 Task: Send an email with the signature Jim Hall with the subject Request for information and the message Can you please send me the minutes from the last meeting? from softage.8@softage.net to softage.6@softage.net and move the email from Sent Items to the folder Fundraising
Action: Mouse moved to (52, 108)
Screenshot: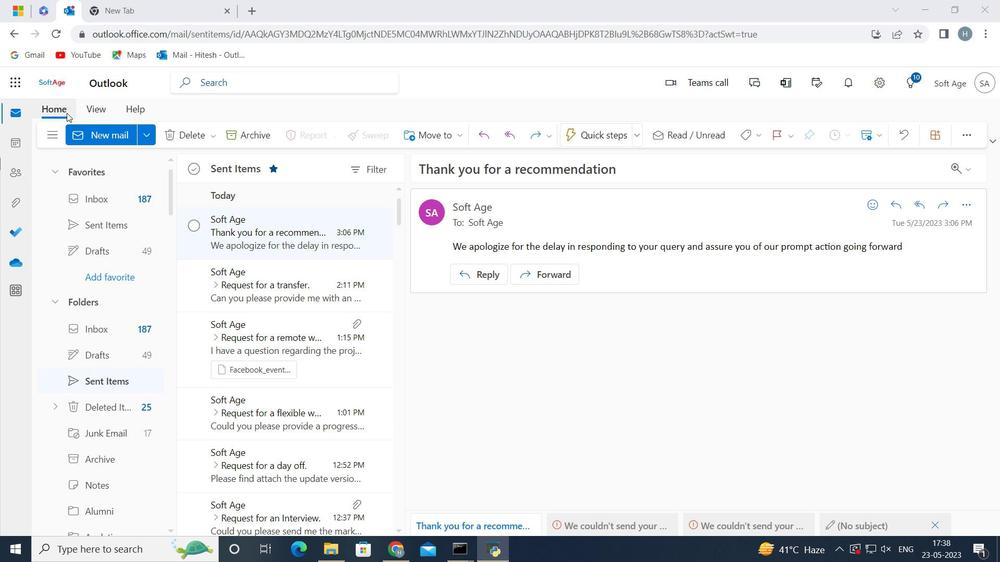 
Action: Mouse pressed left at (52, 108)
Screenshot: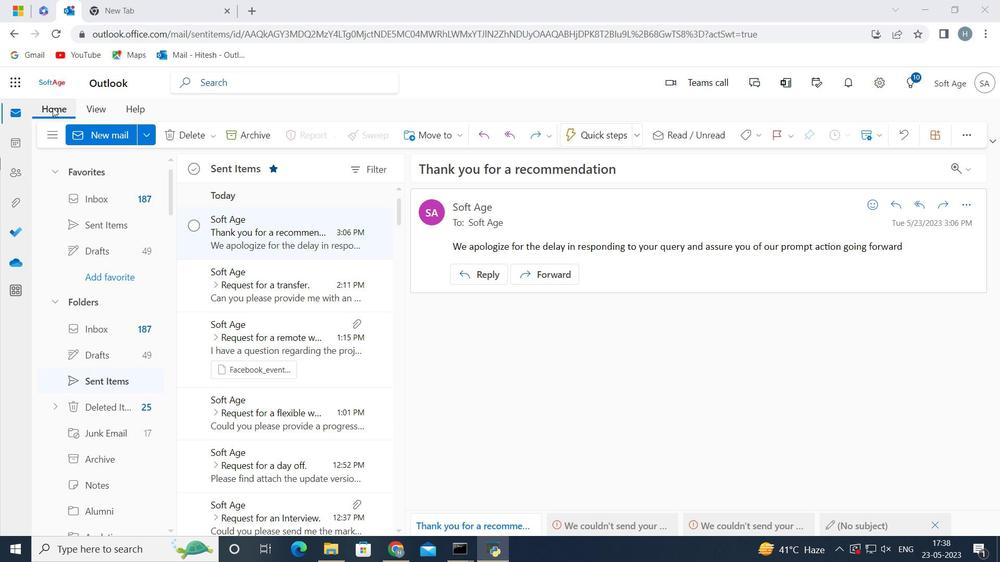 
Action: Mouse moved to (100, 137)
Screenshot: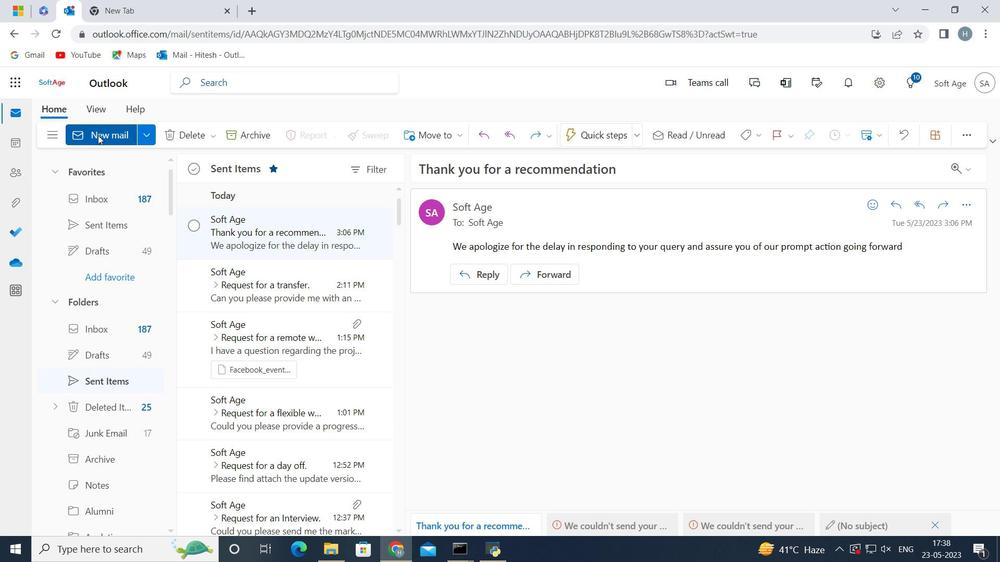 
Action: Mouse pressed left at (100, 137)
Screenshot: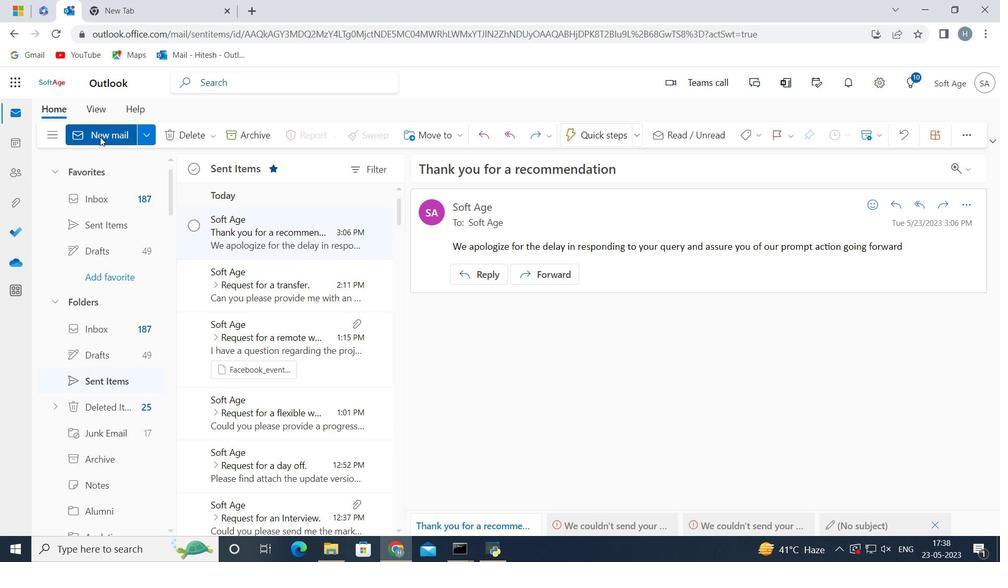 
Action: Mouse moved to (812, 137)
Screenshot: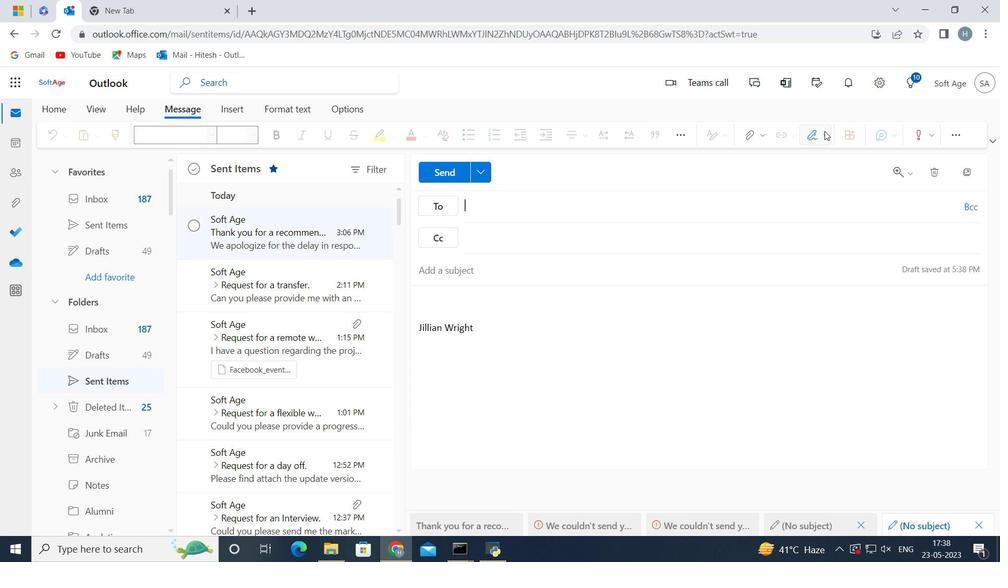 
Action: Mouse pressed left at (812, 137)
Screenshot: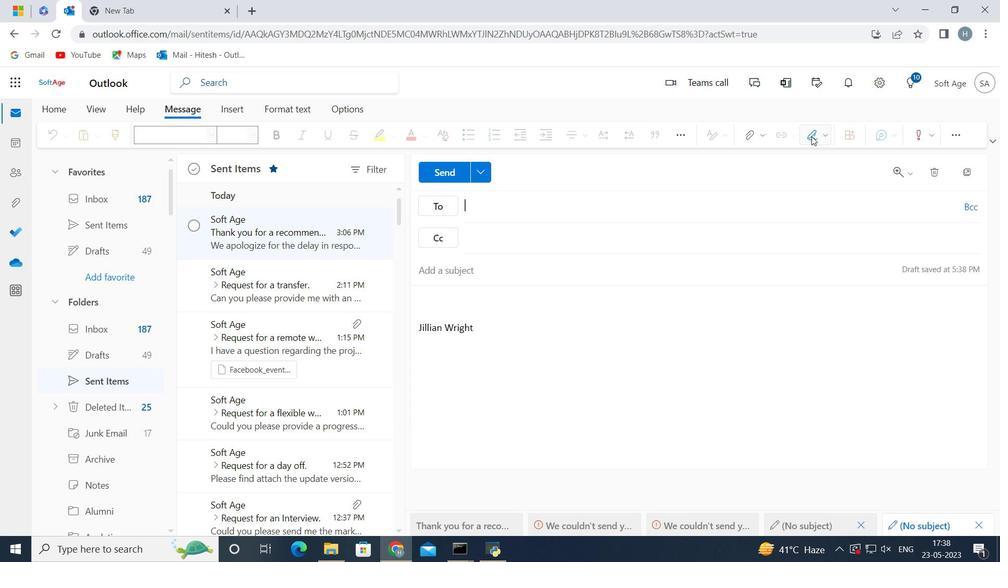 
Action: Mouse moved to (791, 191)
Screenshot: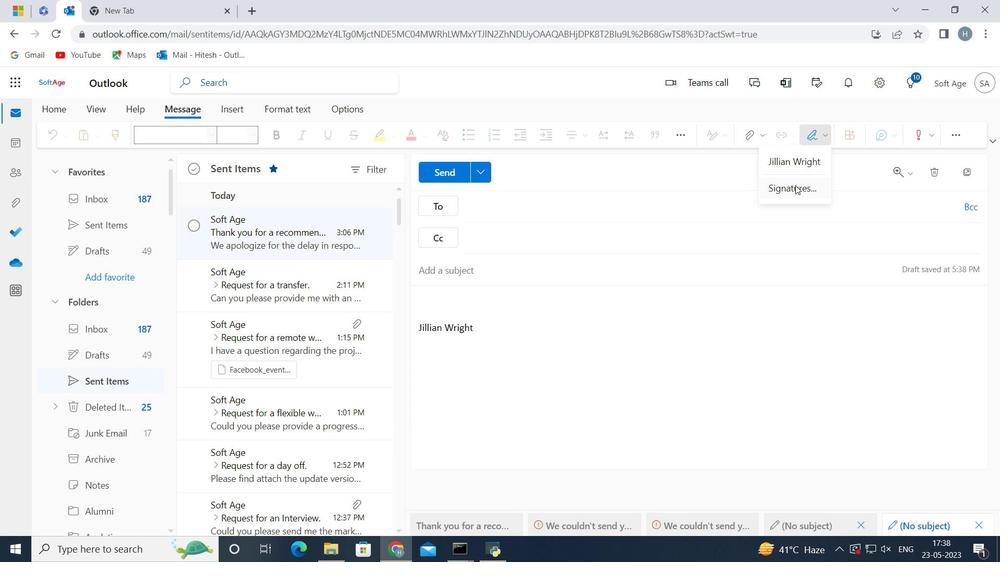 
Action: Mouse pressed left at (791, 191)
Screenshot: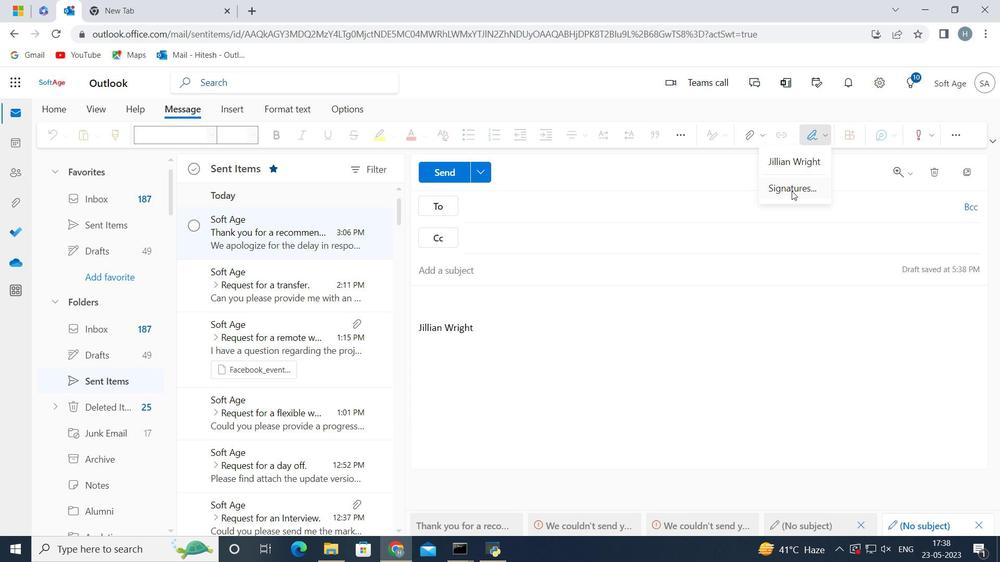 
Action: Mouse moved to (751, 238)
Screenshot: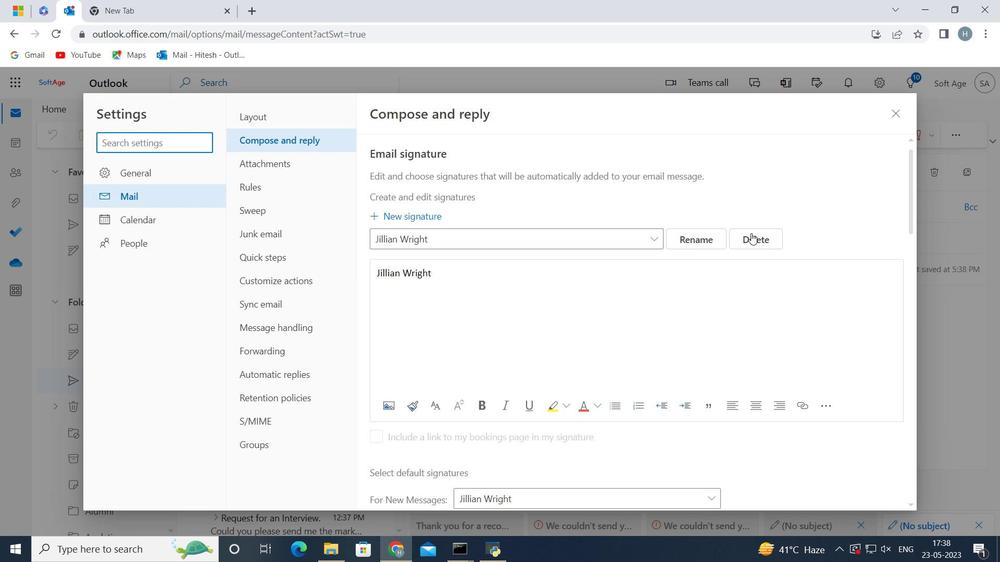 
Action: Mouse pressed left at (751, 238)
Screenshot: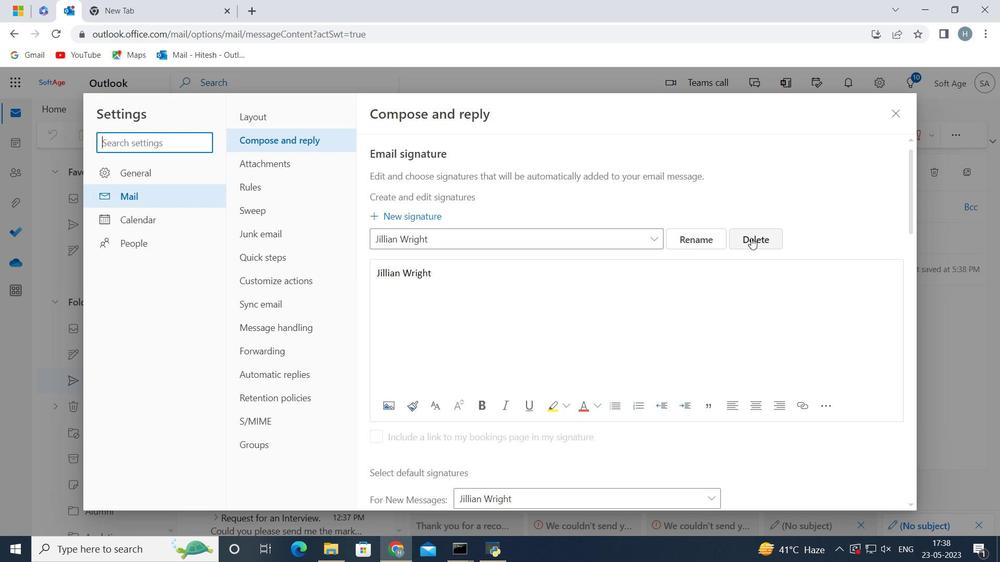 
Action: Mouse moved to (631, 237)
Screenshot: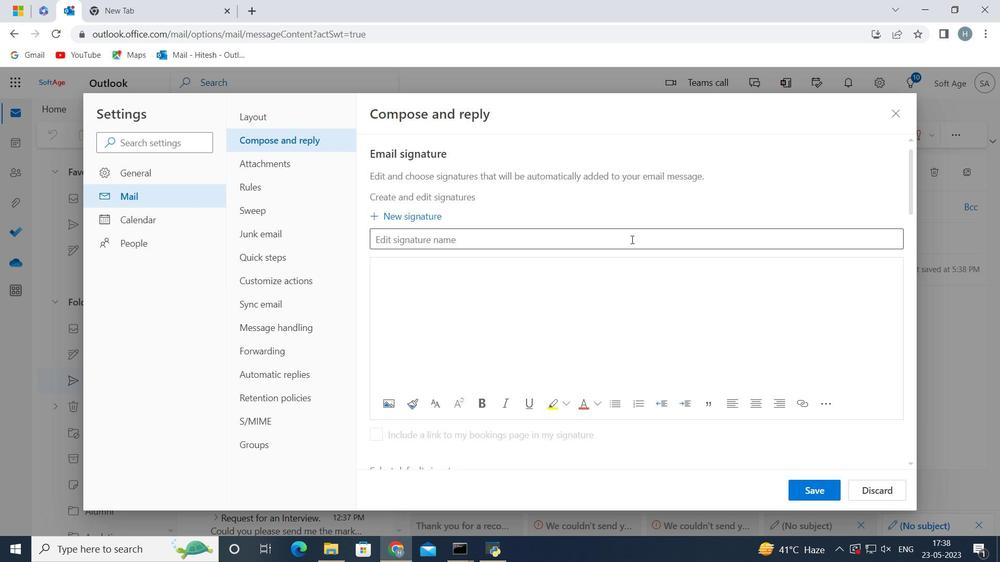 
Action: Mouse pressed left at (631, 237)
Screenshot: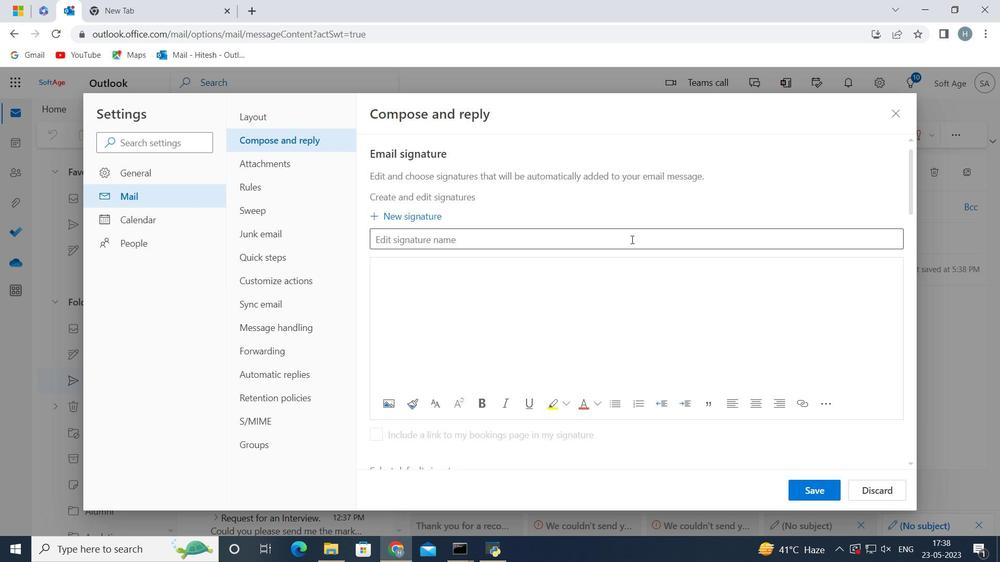 
Action: Key pressed <Key.shift><Key.shift><Key.shift>Jim<Key.space><Key.shift>Hall<Key.space>
Screenshot: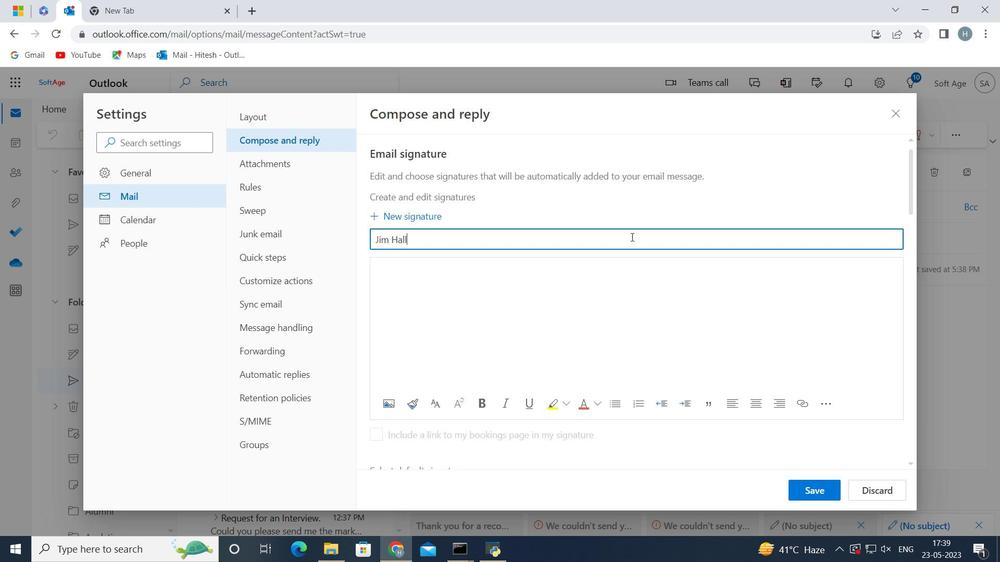 
Action: Mouse moved to (583, 281)
Screenshot: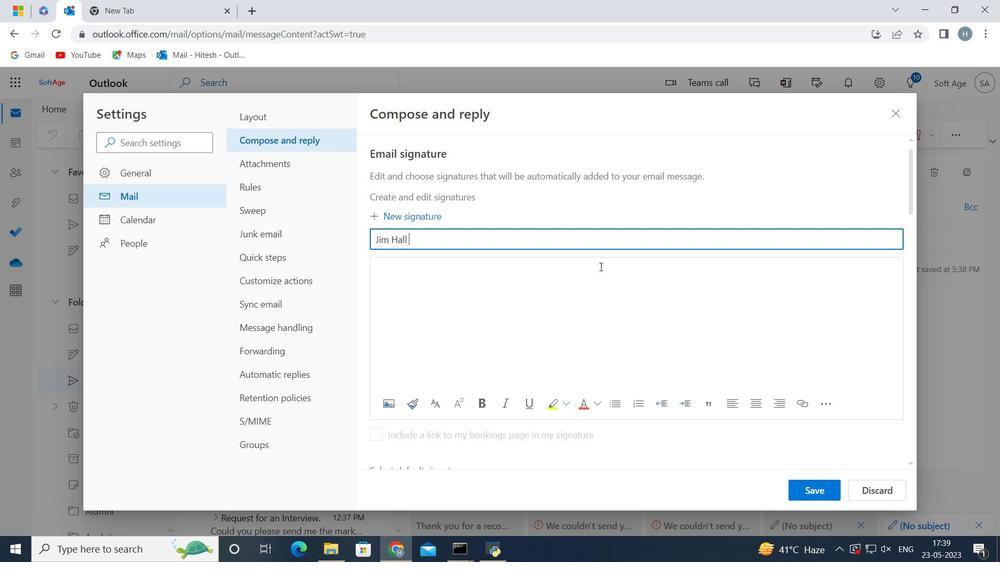 
Action: Mouse pressed left at (583, 281)
Screenshot: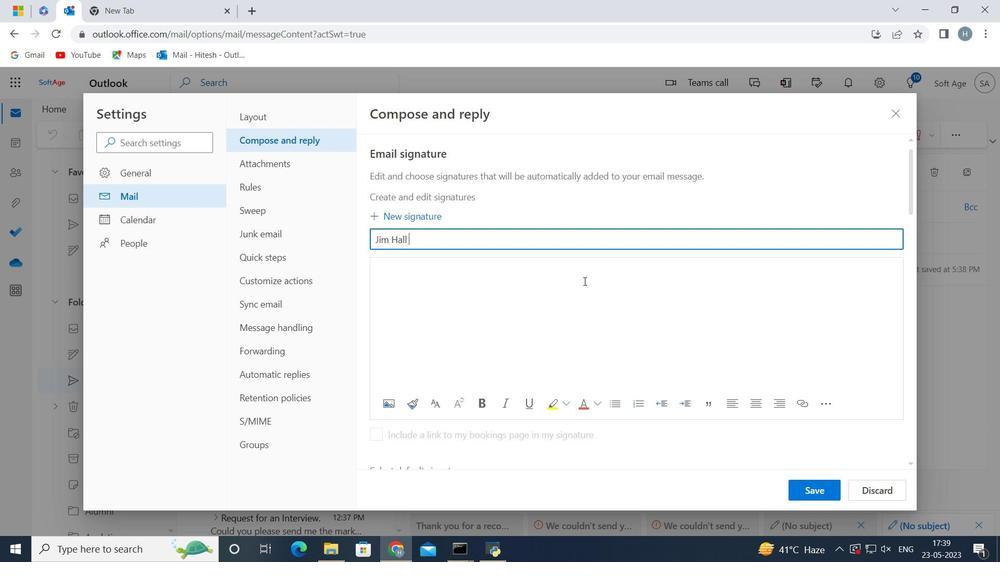 
Action: Key pressed <Key.shift>Jim<Key.space><Key.shift>Hall
Screenshot: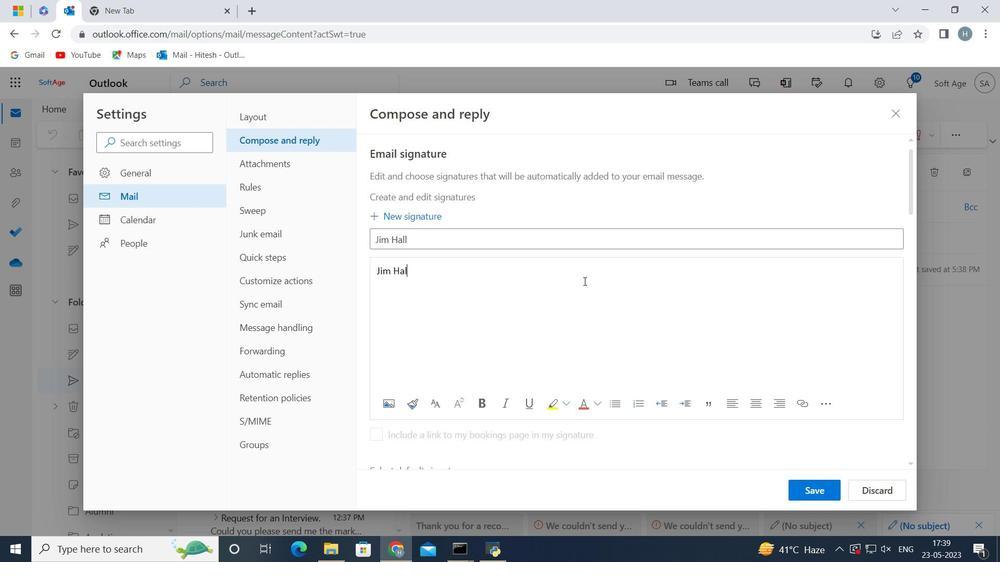 
Action: Mouse moved to (811, 486)
Screenshot: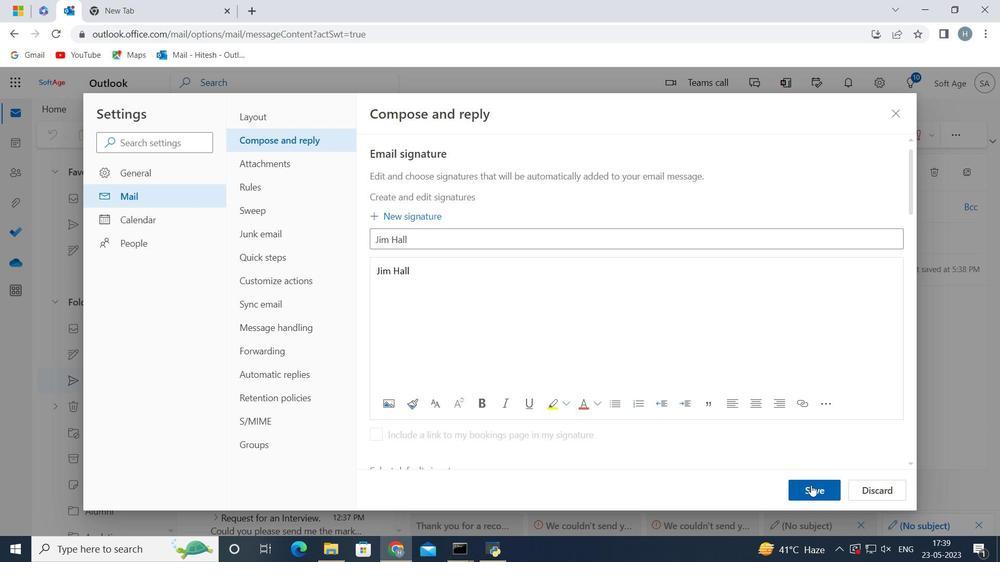 
Action: Mouse pressed left at (811, 486)
Screenshot: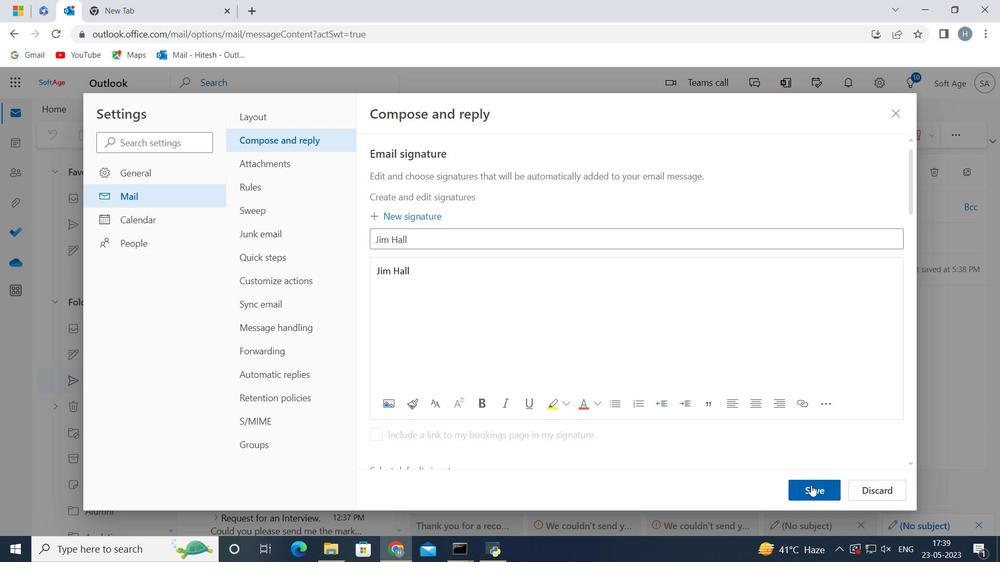 
Action: Mouse moved to (697, 309)
Screenshot: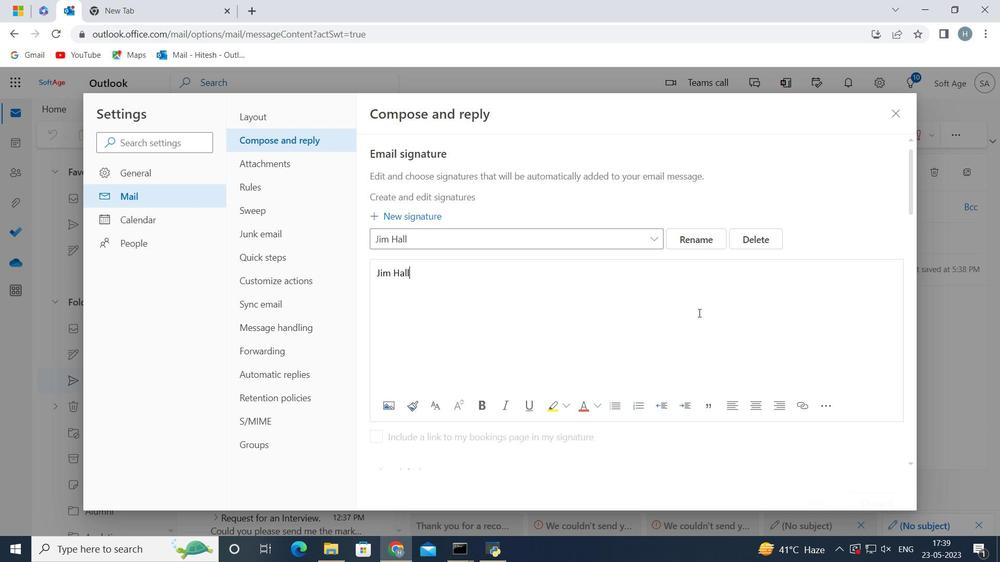 
Action: Mouse scrolled (697, 309) with delta (0, 0)
Screenshot: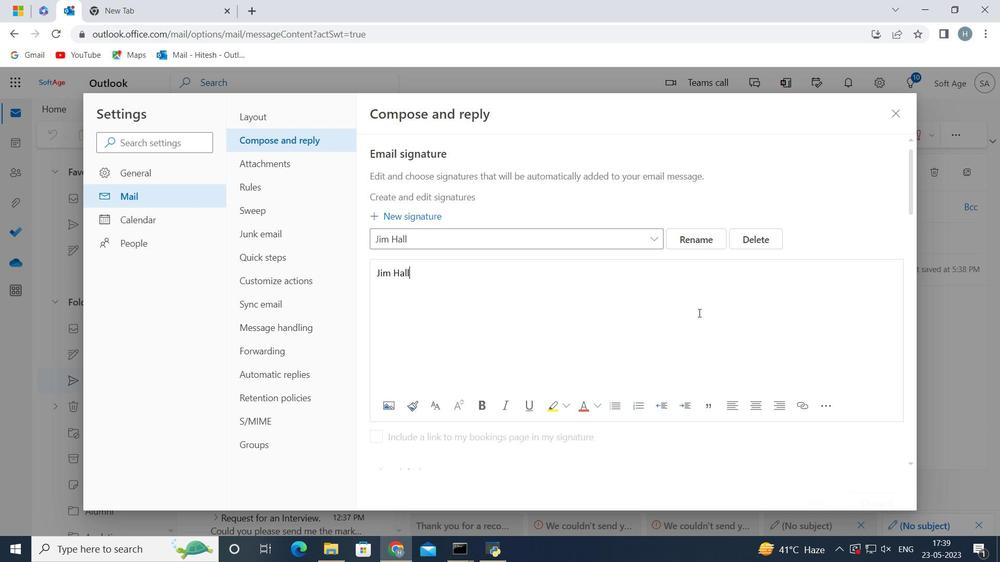 
Action: Mouse moved to (692, 302)
Screenshot: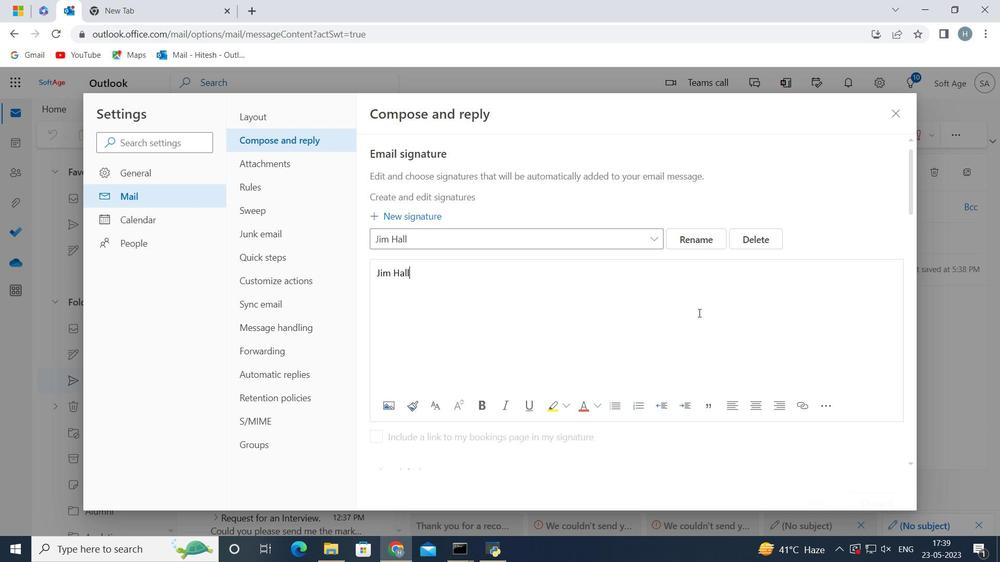 
Action: Mouse scrolled (692, 302) with delta (0, 0)
Screenshot: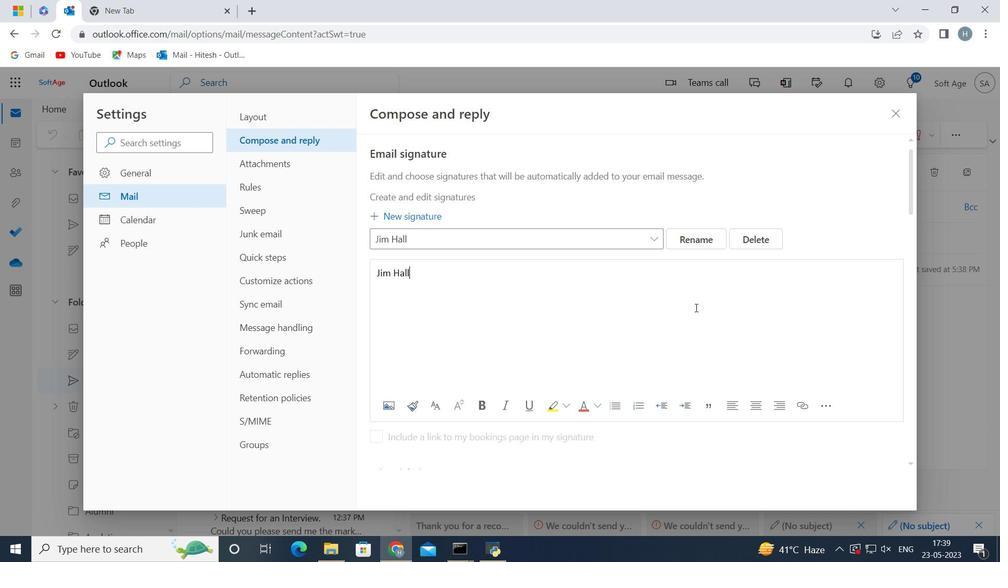 
Action: Mouse moved to (692, 302)
Screenshot: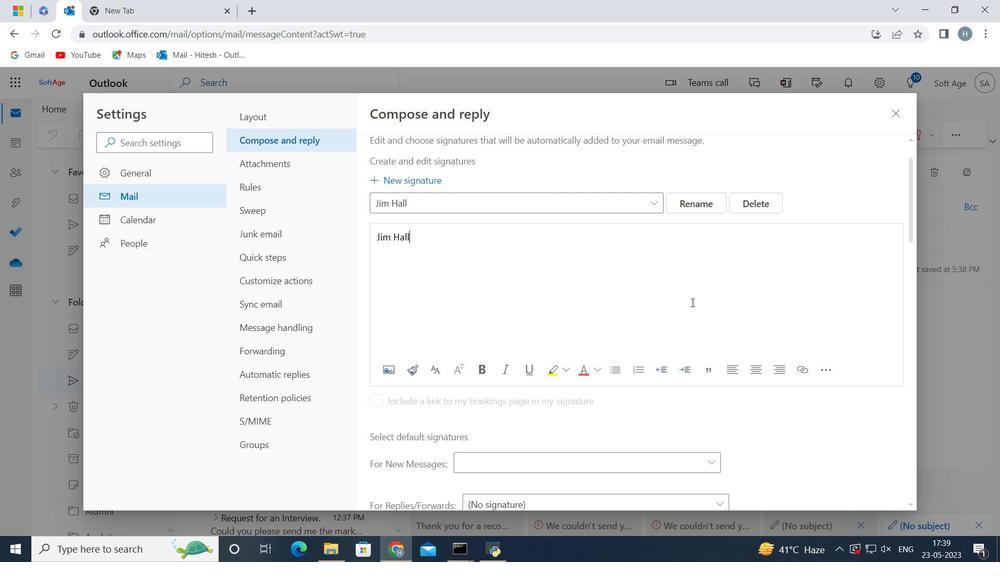 
Action: Mouse scrolled (692, 302) with delta (0, 0)
Screenshot: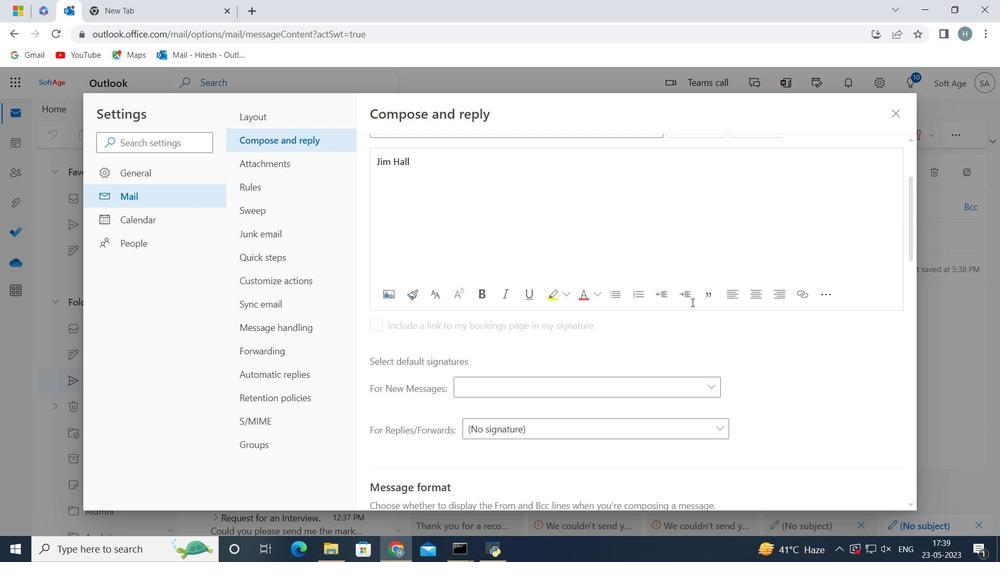 
Action: Mouse moved to (690, 302)
Screenshot: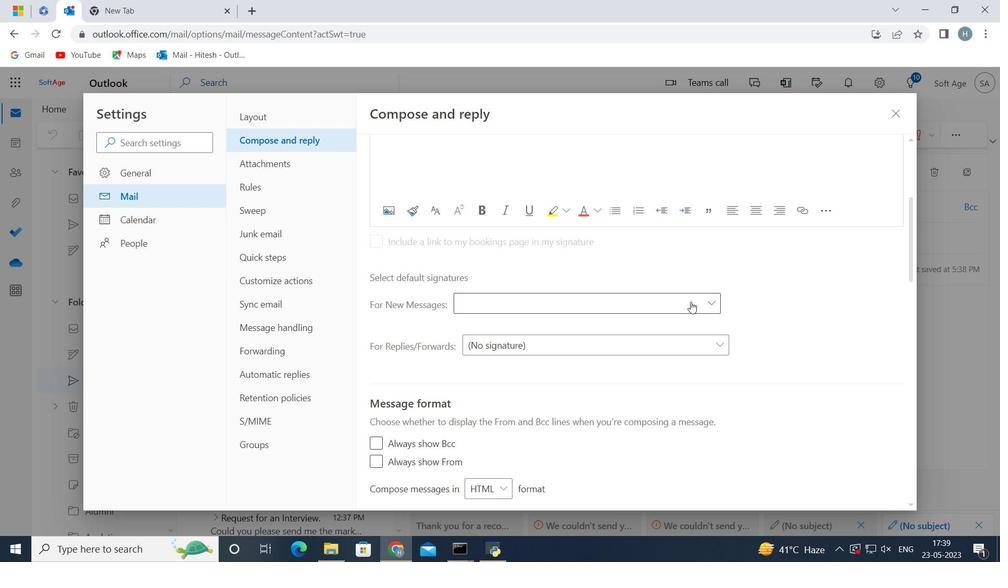 
Action: Mouse pressed left at (690, 302)
Screenshot: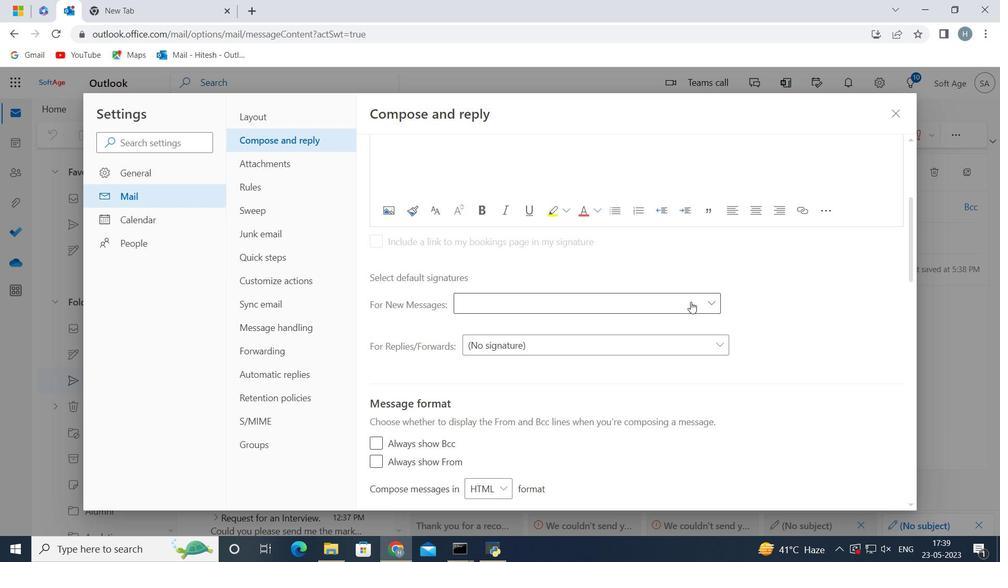 
Action: Mouse moved to (668, 349)
Screenshot: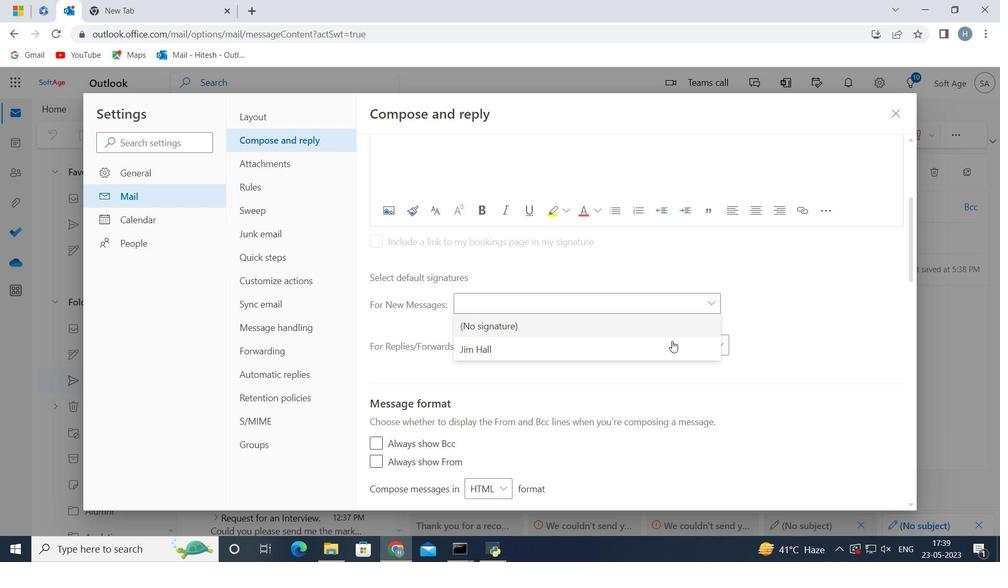 
Action: Mouse pressed left at (668, 349)
Screenshot: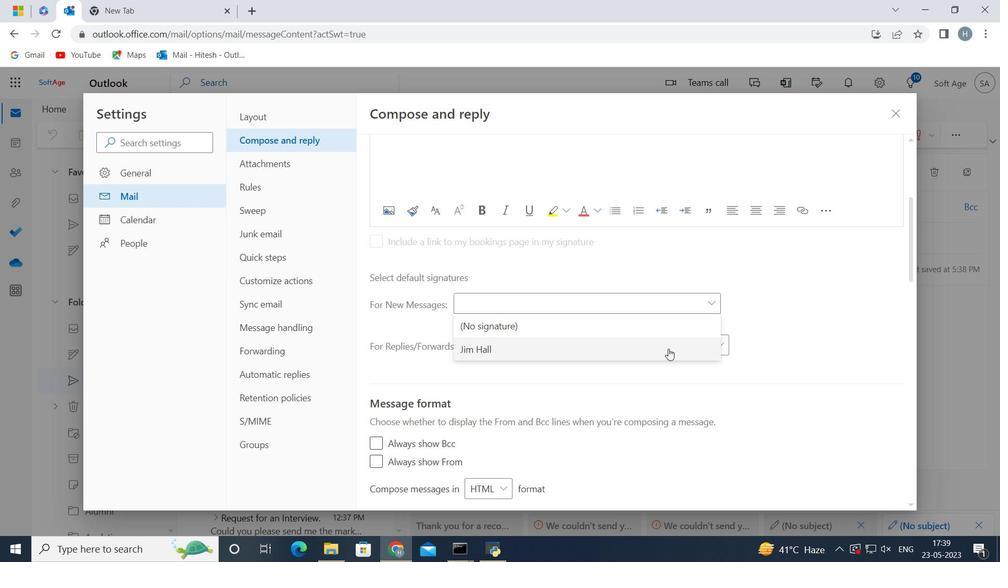 
Action: Mouse moved to (817, 492)
Screenshot: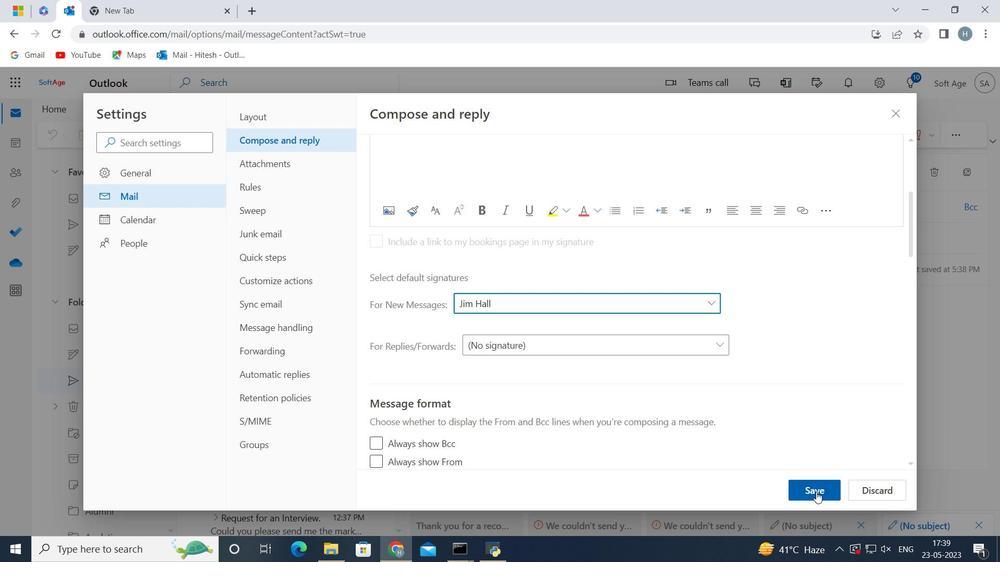 
Action: Mouse pressed left at (817, 492)
Screenshot: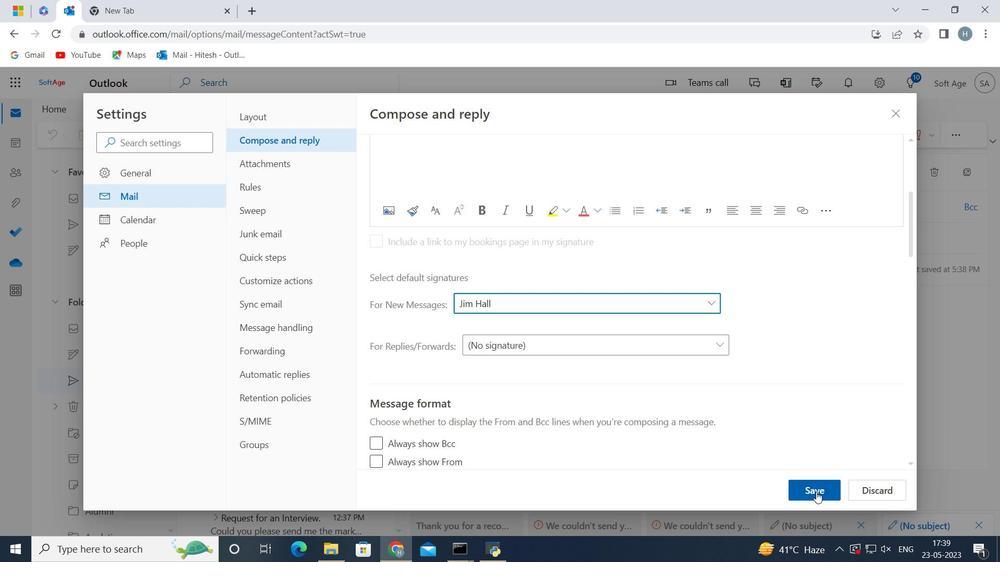 
Action: Mouse moved to (896, 112)
Screenshot: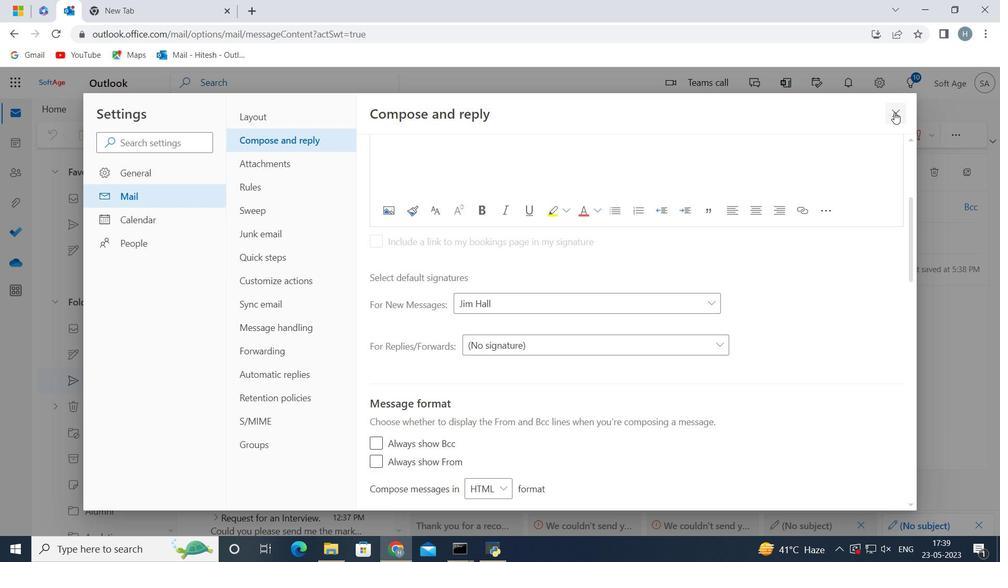 
Action: Mouse pressed left at (896, 112)
Screenshot: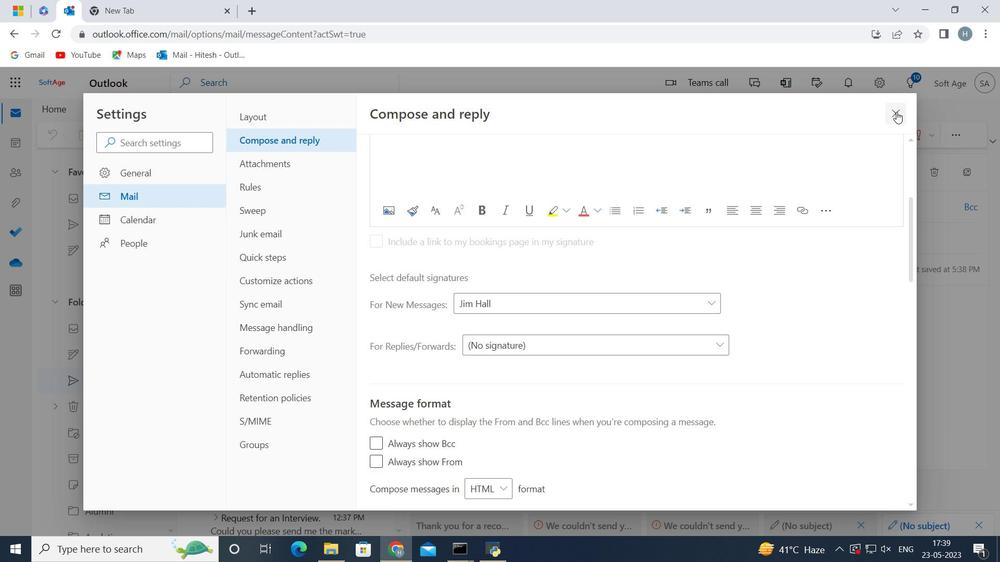 
Action: Mouse moved to (474, 269)
Screenshot: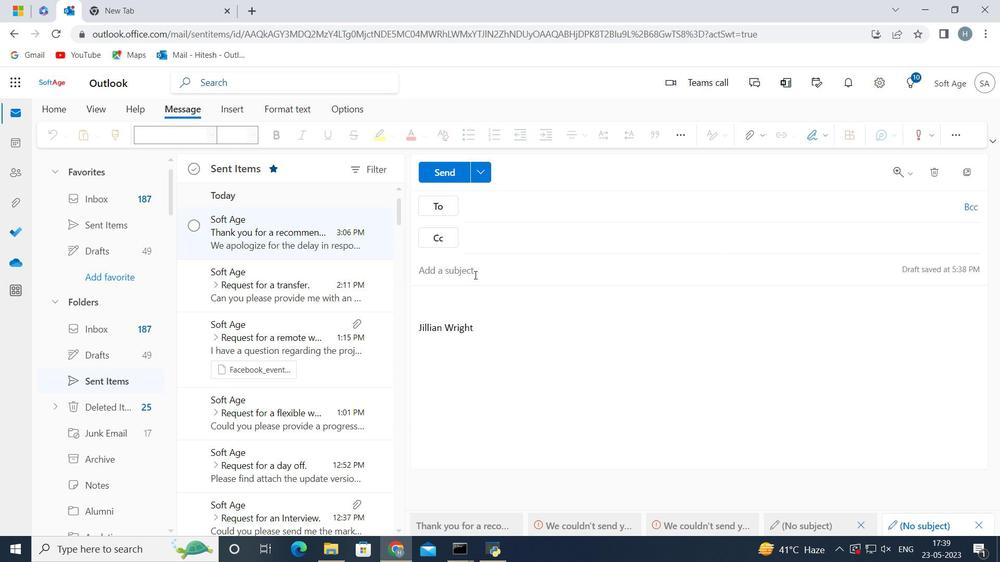 
Action: Mouse pressed left at (474, 269)
Screenshot: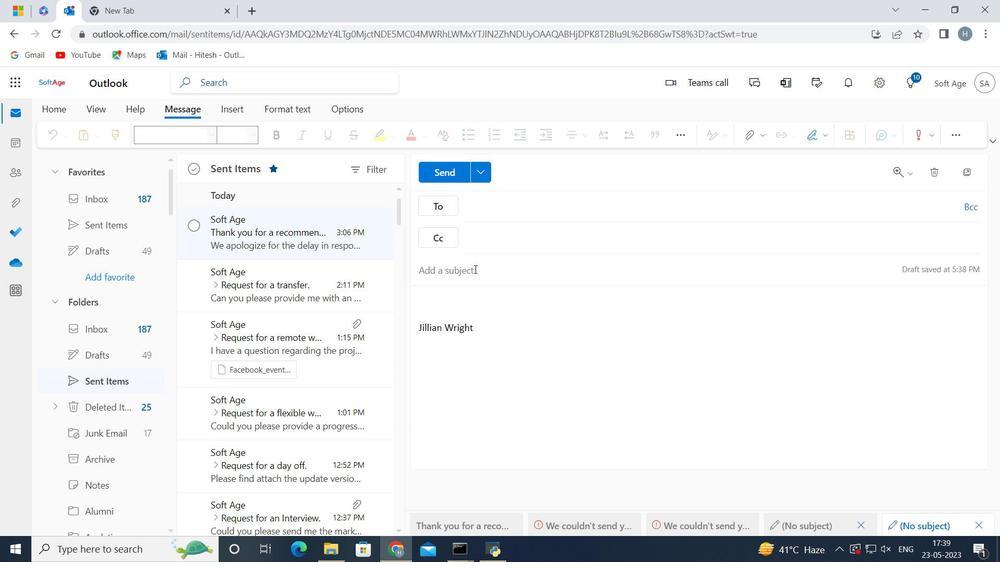 
Action: Key pressed <Key.shift>Request<Key.space>for<Key.space>information<Key.space>
Screenshot: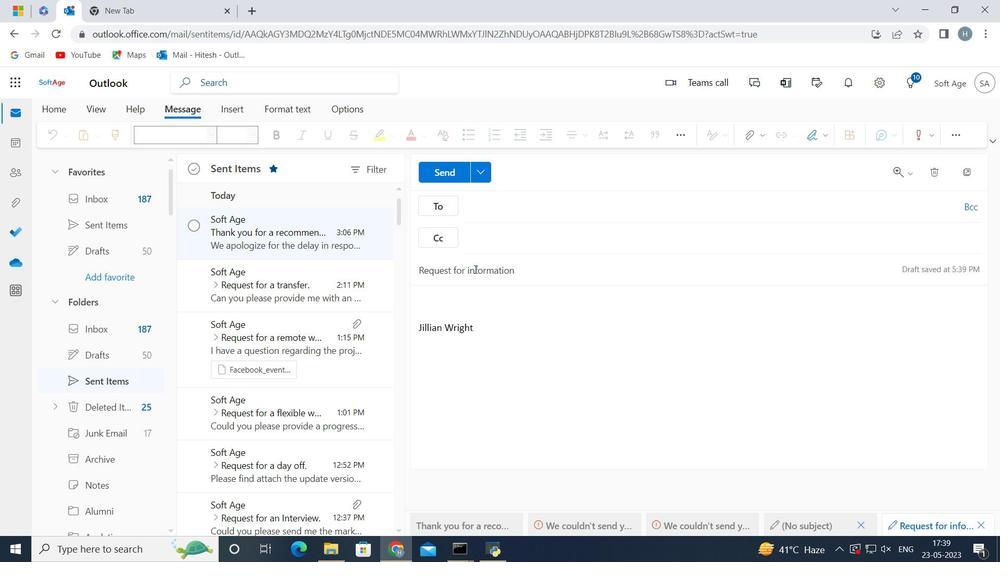 
Action: Mouse moved to (495, 329)
Screenshot: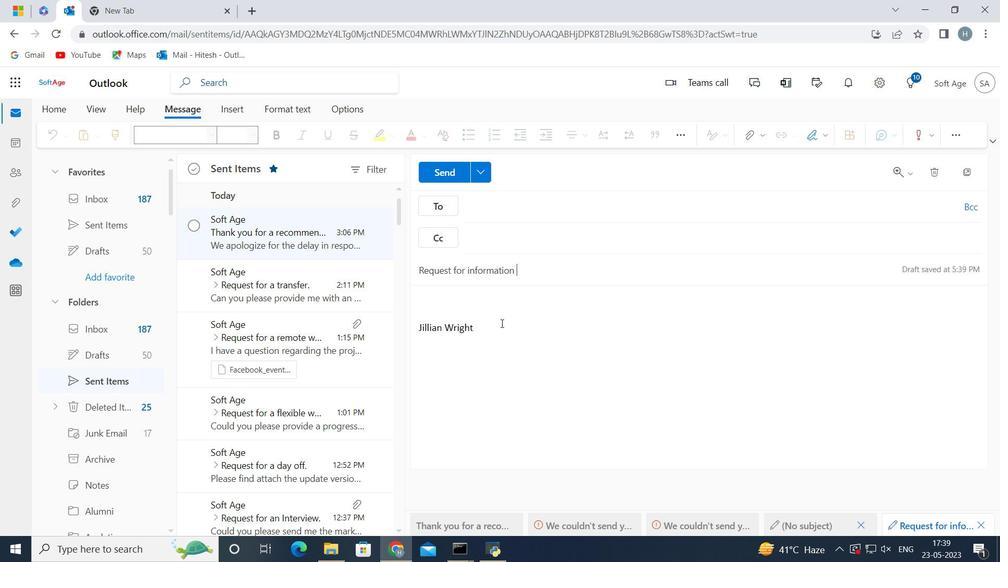 
Action: Mouse pressed left at (495, 329)
Screenshot: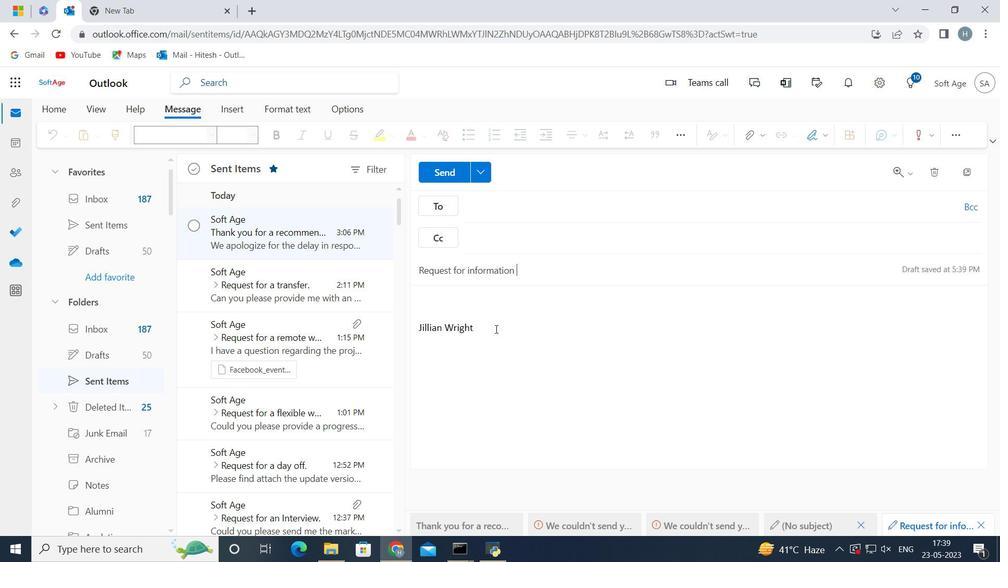 
Action: Mouse moved to (487, 331)
Screenshot: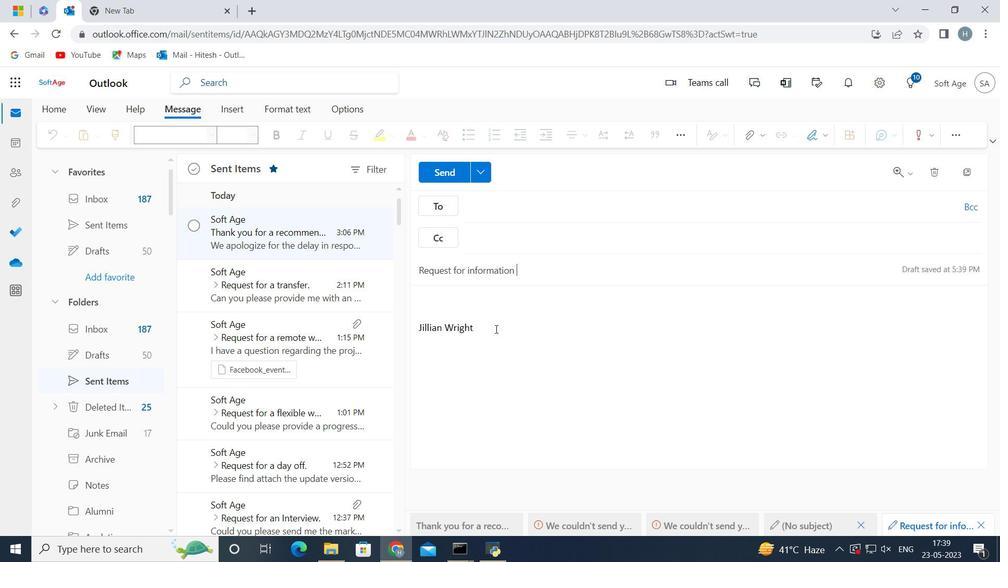 
Action: Key pressed <Key.backspace><Key.backspace><Key.backspace><Key.backspace><Key.backspace><Key.backspace><Key.backspace><Key.backspace><Key.backspace><Key.backspace><Key.backspace><Key.backspace><Key.backspace><Key.backspace><Key.backspace><Key.backspace><Key.backspace><Key.backspace><Key.backspace><Key.backspace><Key.backspace><Key.backspace><Key.backspace><Key.backspace><Key.backspace><Key.backspace><Key.shift>Can<Key.space>you<Key.space>please<Key.space>send<Key.space>
Screenshot: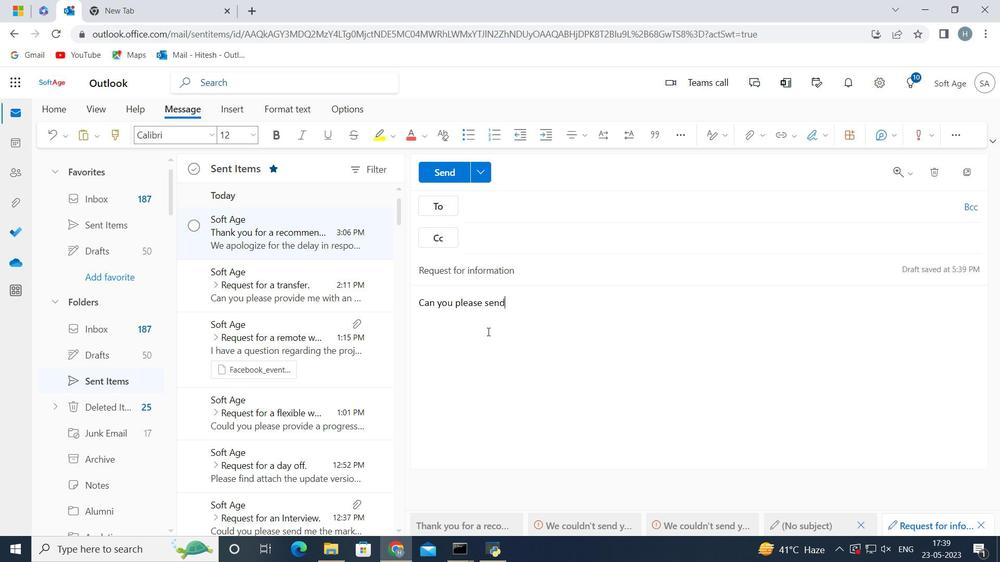 
Action: Mouse moved to (486, 331)
Screenshot: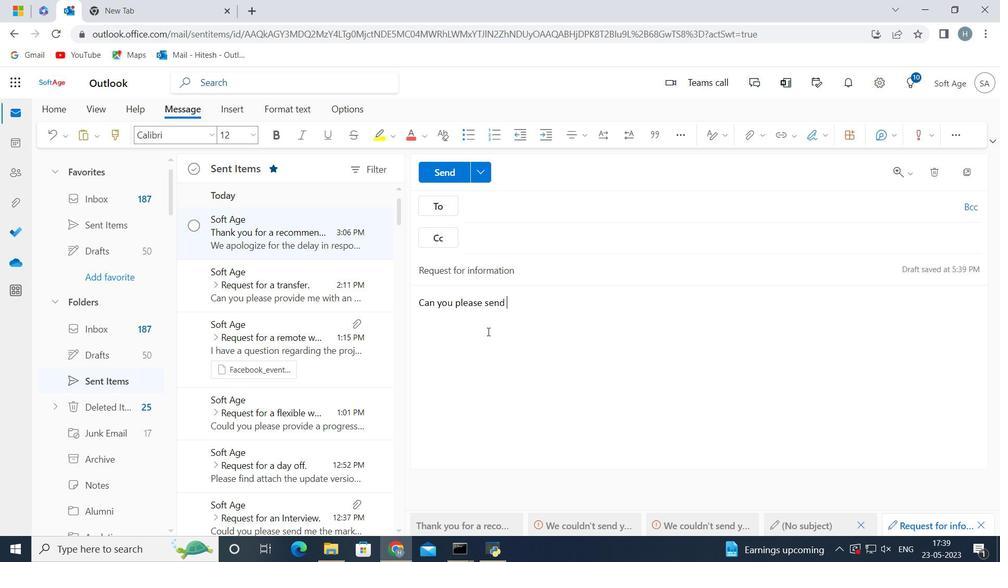 
Action: Key pressed me<Key.space>the<Key.space>minute<Key.space>from<Key.space>the<Key.space>last<Key.space>meeting
Screenshot: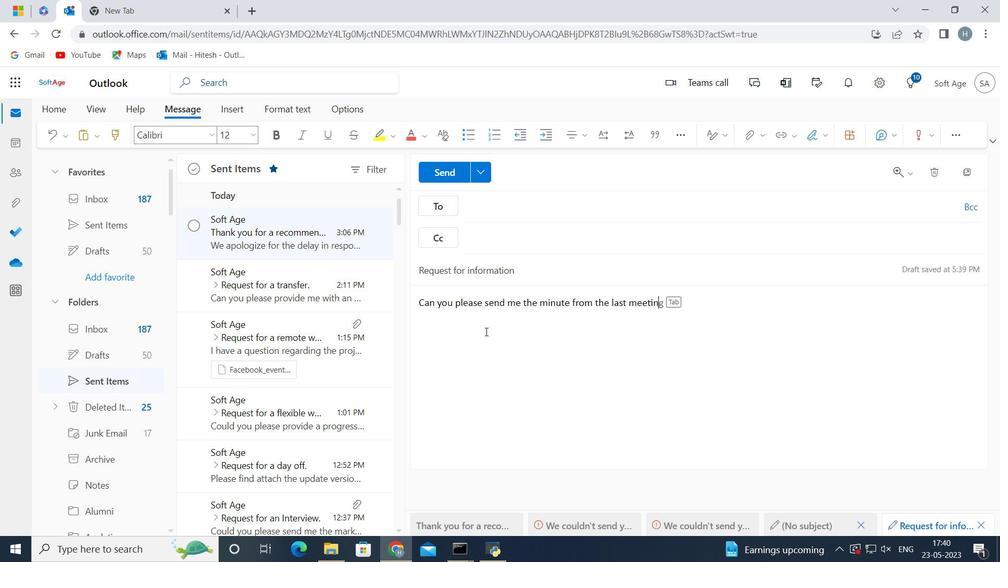 
Action: Mouse moved to (494, 197)
Screenshot: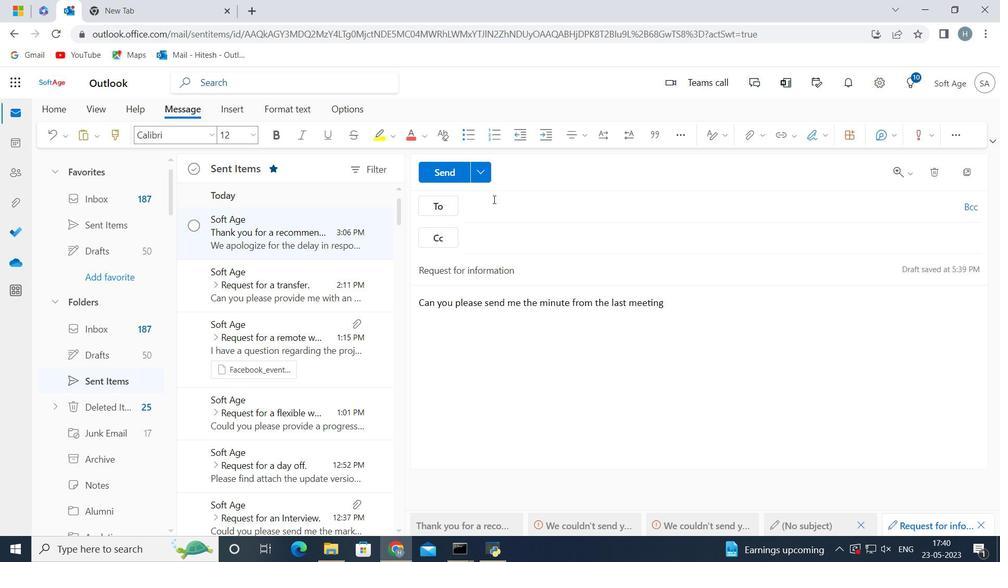
Action: Mouse pressed left at (494, 197)
Screenshot: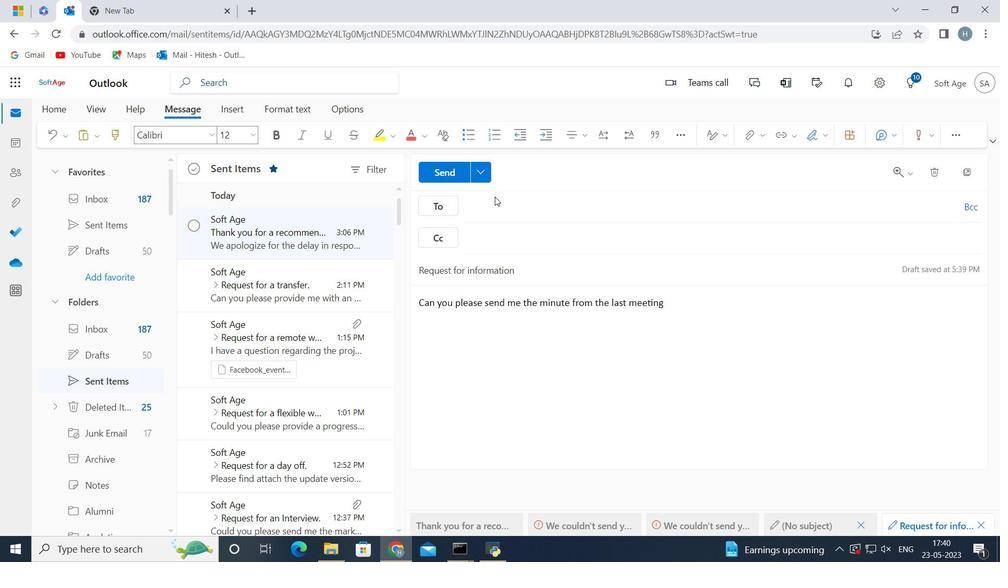 
Action: Mouse moved to (495, 199)
Screenshot: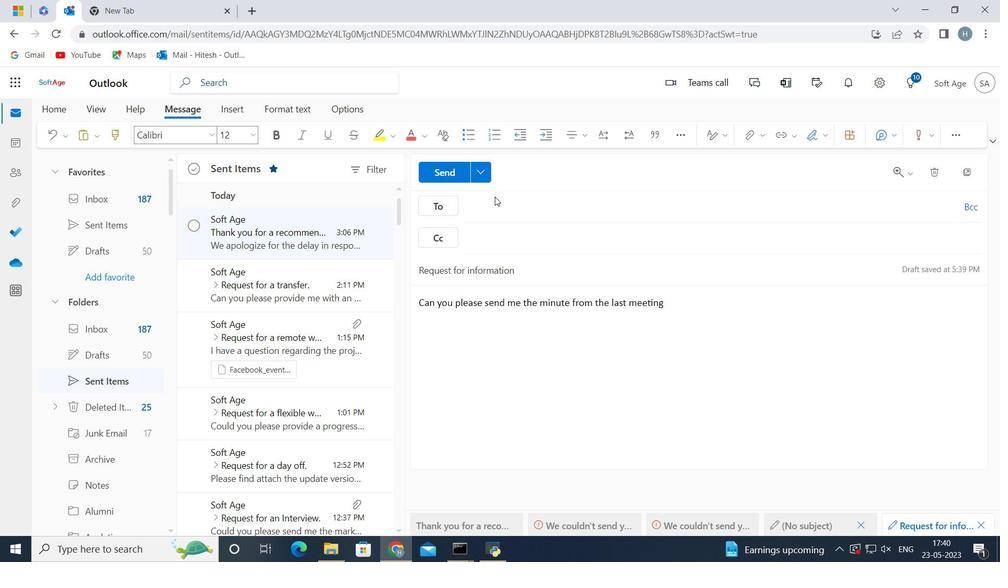 
Action: Mouse pressed left at (495, 199)
Screenshot: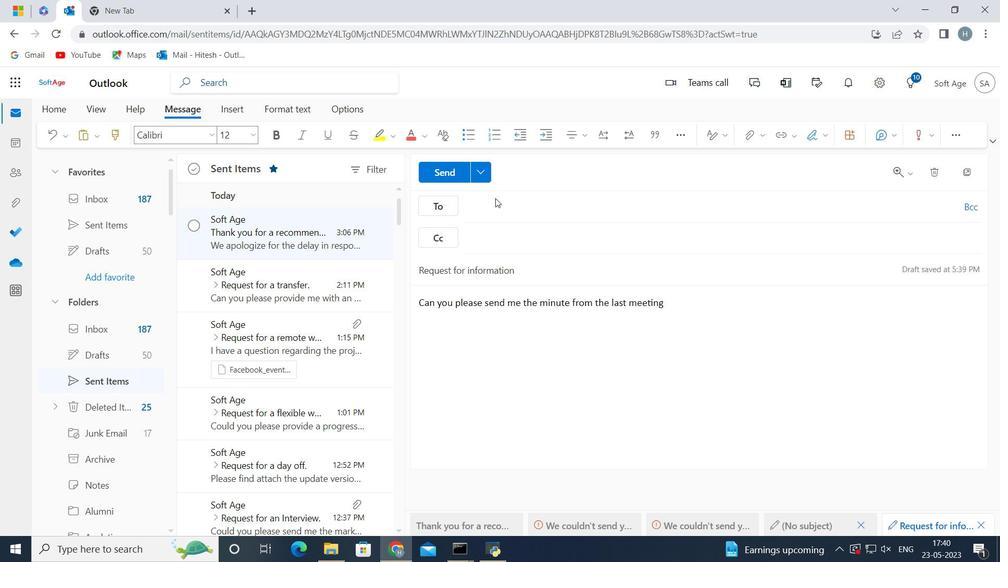 
Action: Mouse moved to (495, 200)
Screenshot: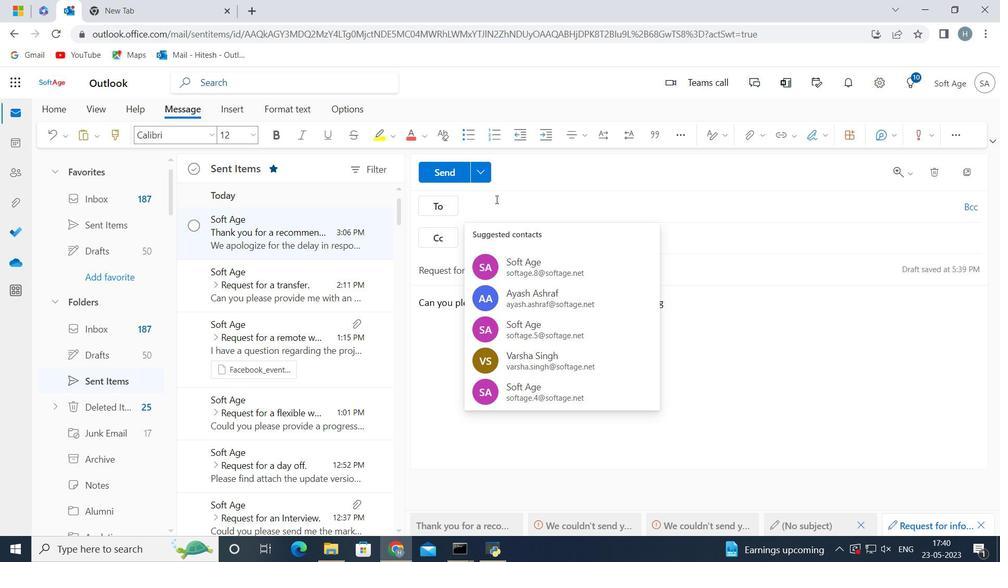 
Action: Key pressed <Key.shift>Softage.6<Key.shift><Key.shift>@softage.net
Screenshot: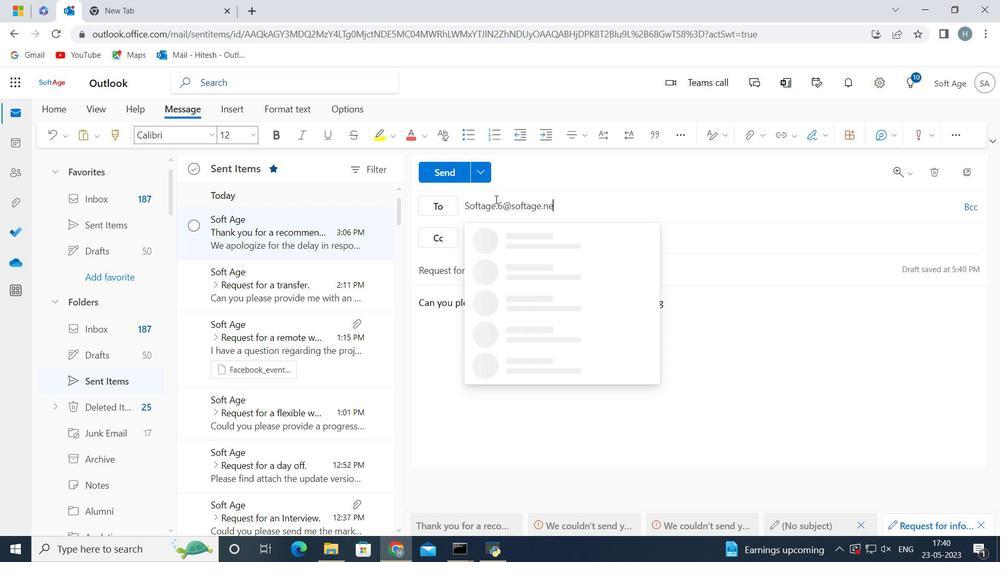 
Action: Mouse moved to (513, 246)
Screenshot: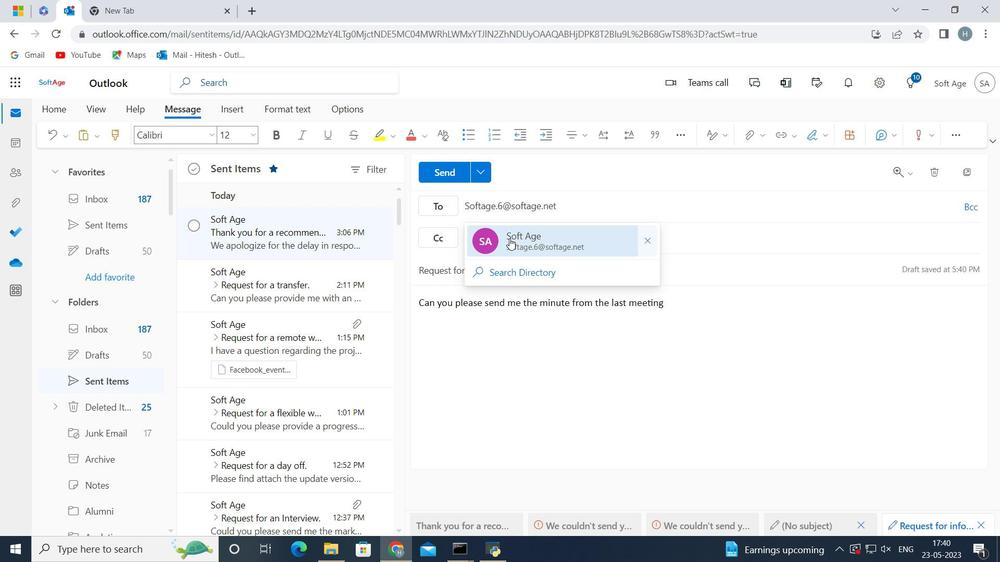 
Action: Mouse pressed left at (513, 246)
Screenshot: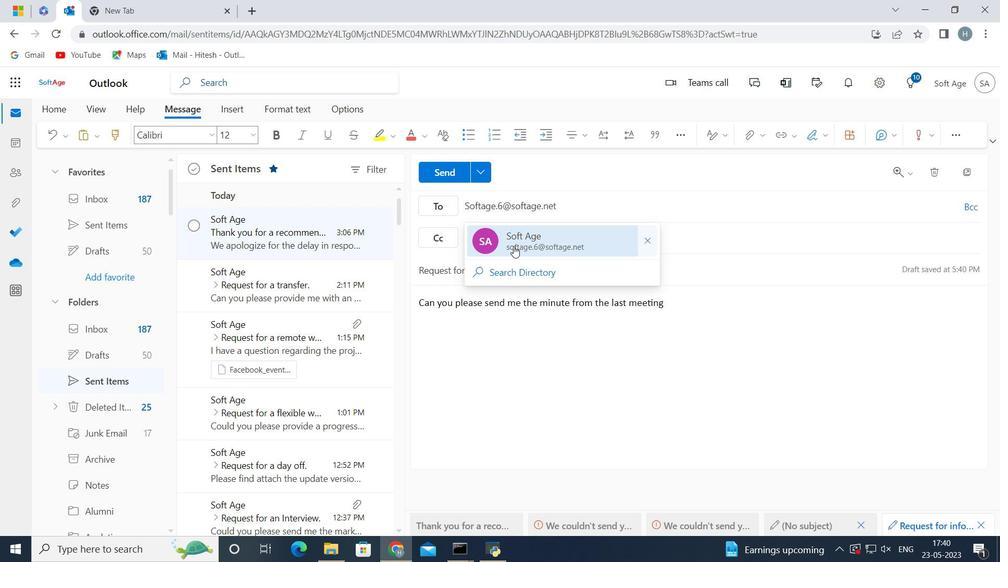 
Action: Mouse moved to (437, 172)
Screenshot: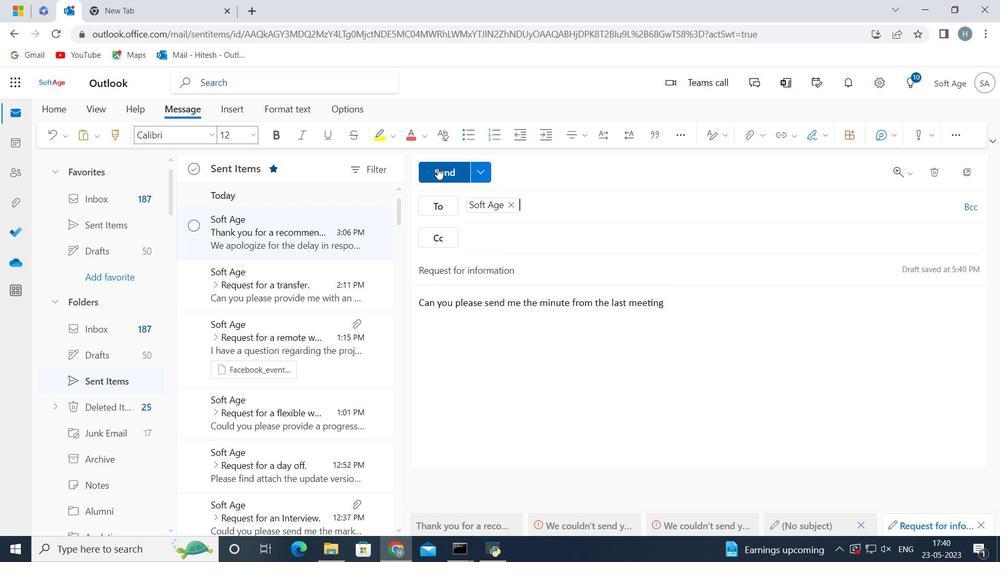 
Action: Mouse pressed left at (437, 172)
Screenshot: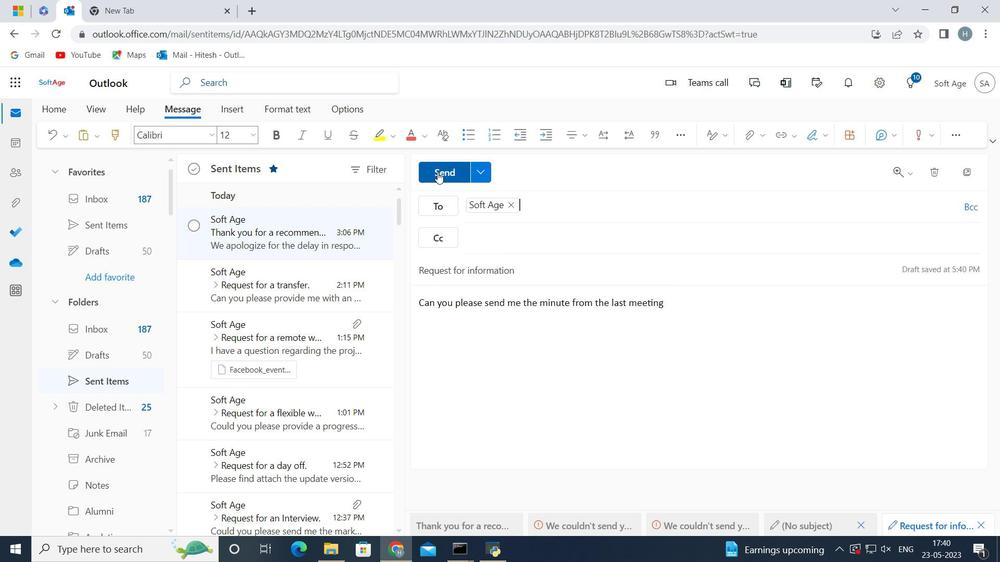 
Action: Mouse moved to (306, 227)
Screenshot: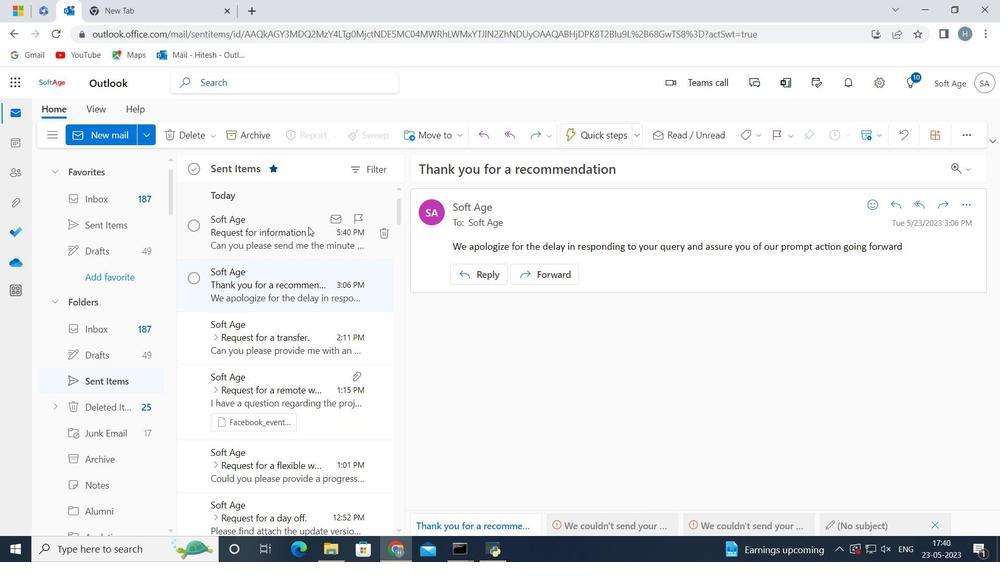 
Action: Mouse pressed left at (306, 227)
Screenshot: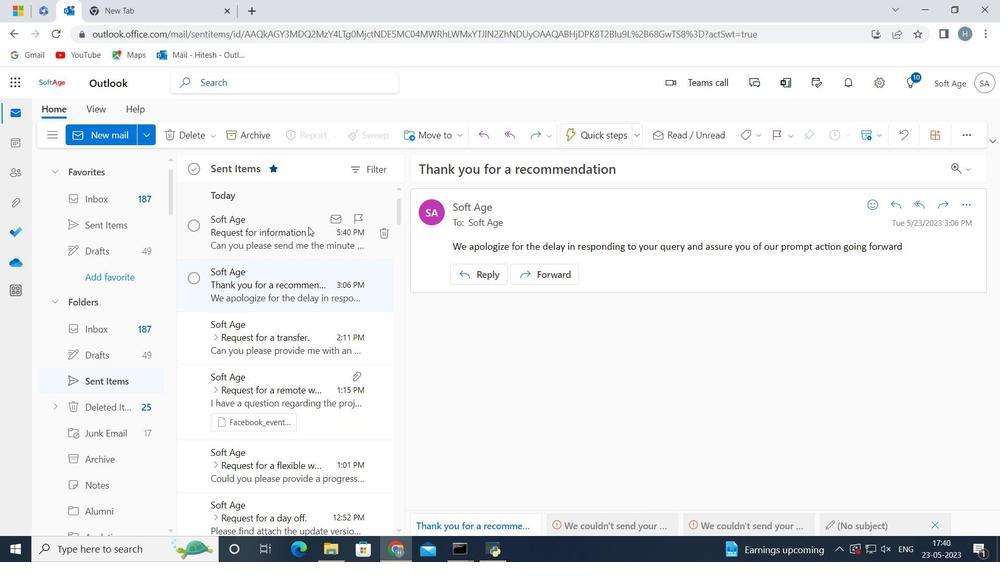 
Action: Mouse moved to (431, 133)
Screenshot: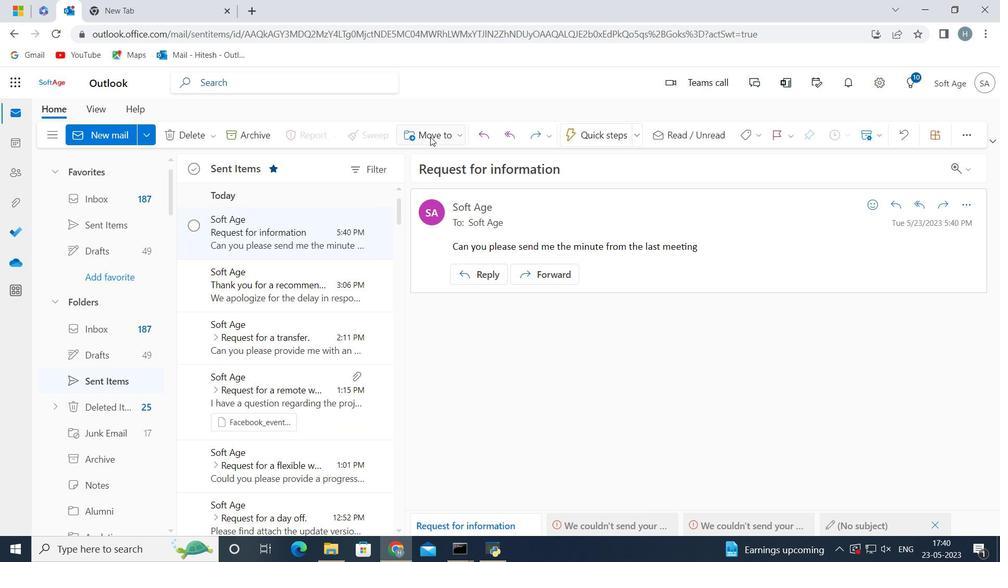 
Action: Mouse pressed left at (431, 133)
Screenshot: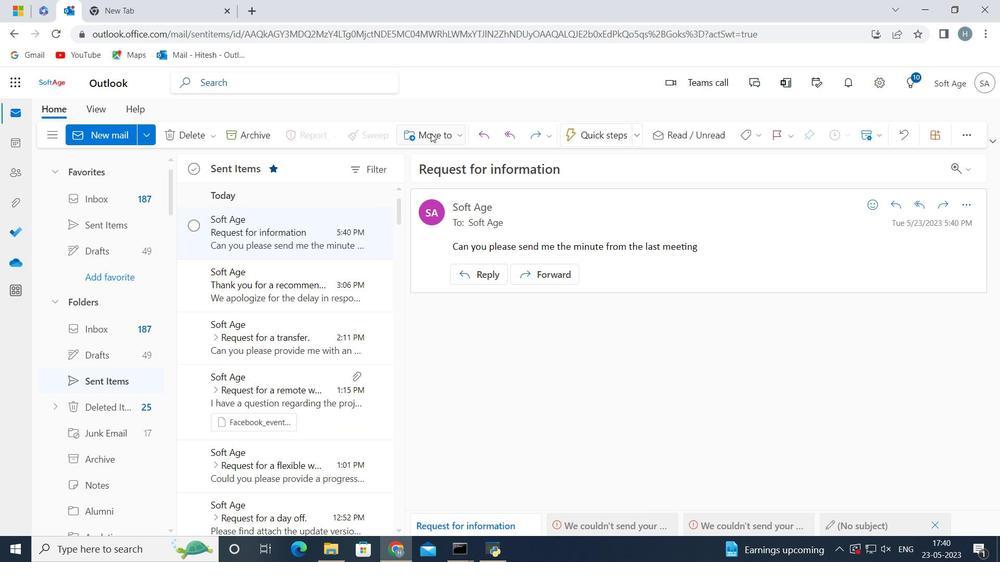 
Action: Mouse moved to (443, 158)
Screenshot: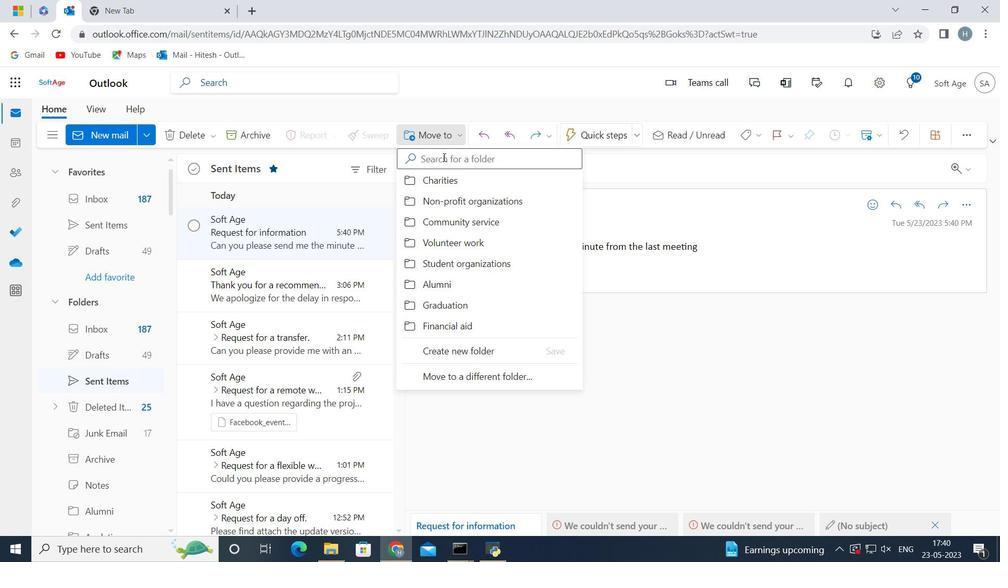 
Action: Mouse pressed left at (443, 158)
Screenshot: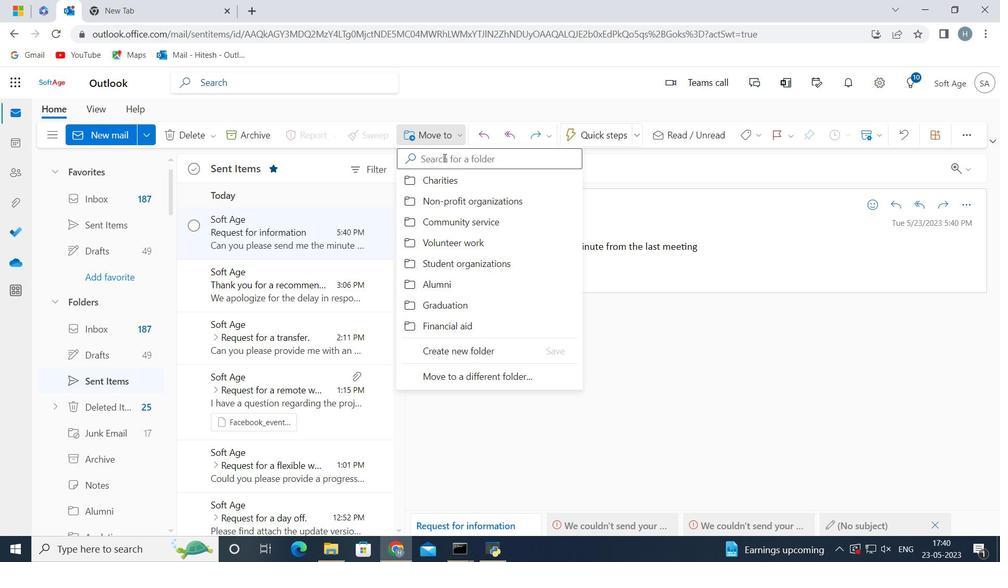 
Action: Key pressed <Key.shift>Fundraising
Screenshot: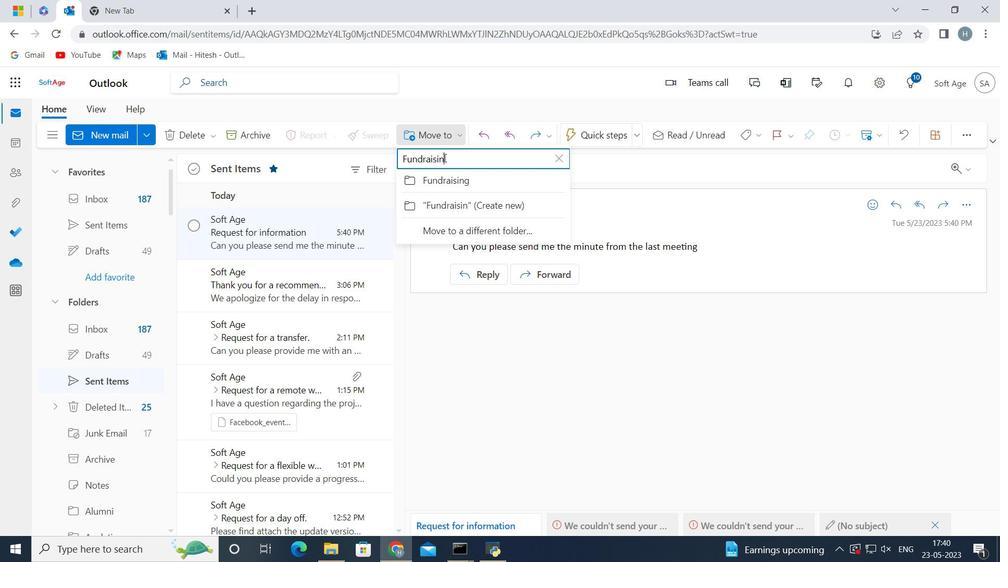 
Action: Mouse moved to (409, 176)
Screenshot: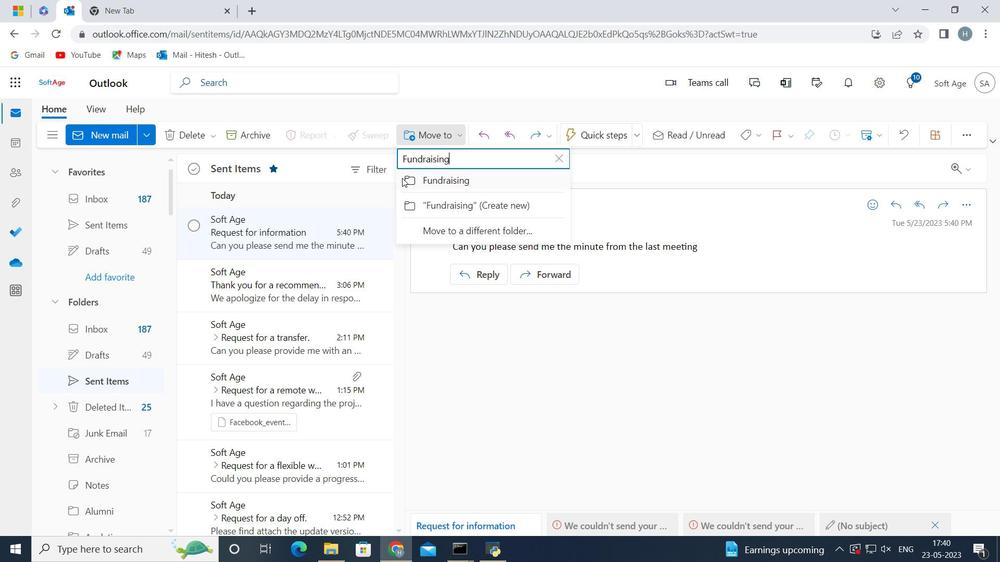 
Action: Mouse pressed left at (409, 176)
Screenshot: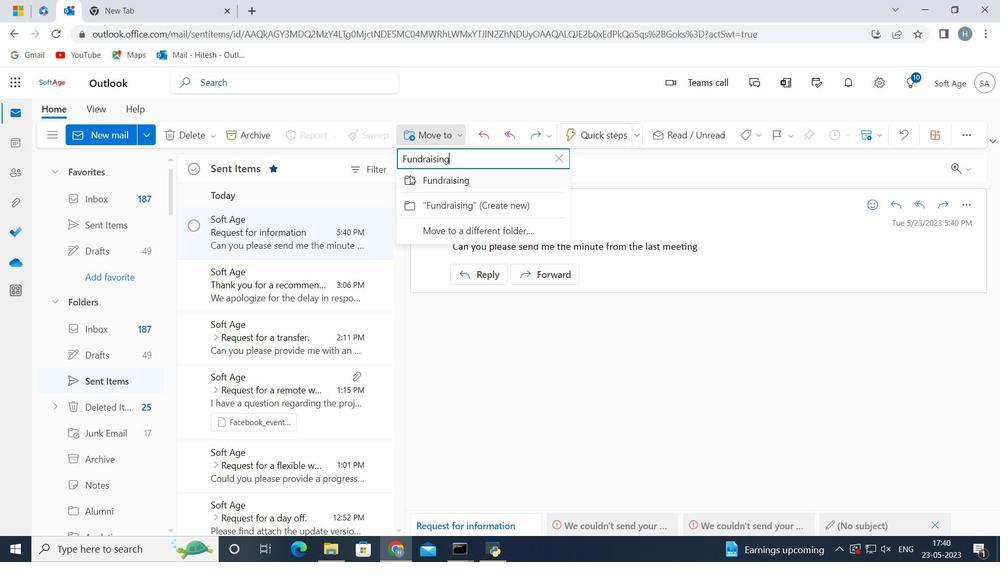 
Action: Mouse moved to (535, 436)
Screenshot: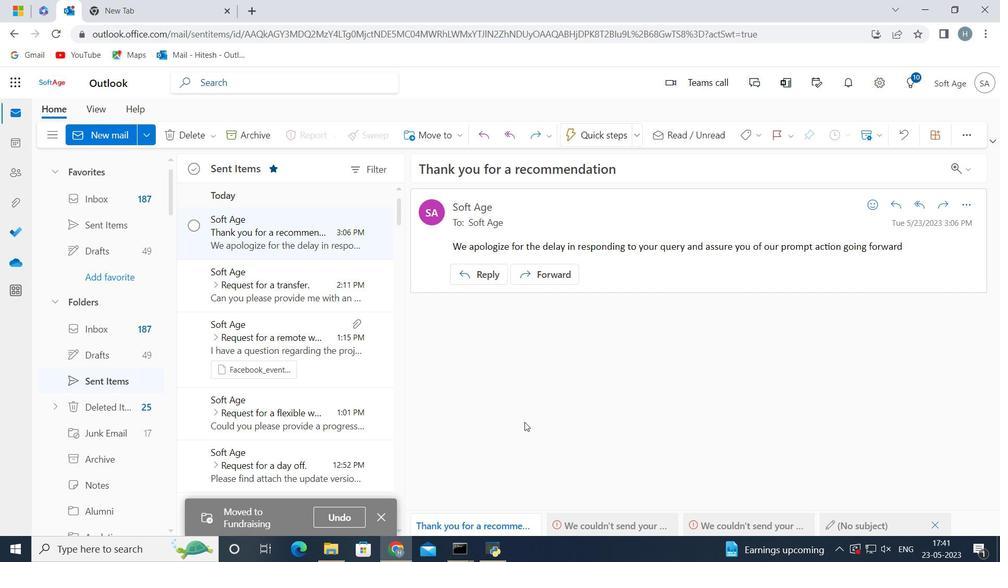 
